 Task: Send an email with the signature Krystal Hall with the subject Introduction to a new team member and the message I would like to request a meeting to discuss the upcoming sales strategy. from softage.6@softage.net to softage.8@softage.net and move the email from Sent Items to the folder Warehousing
Action: Mouse moved to (90, 96)
Screenshot: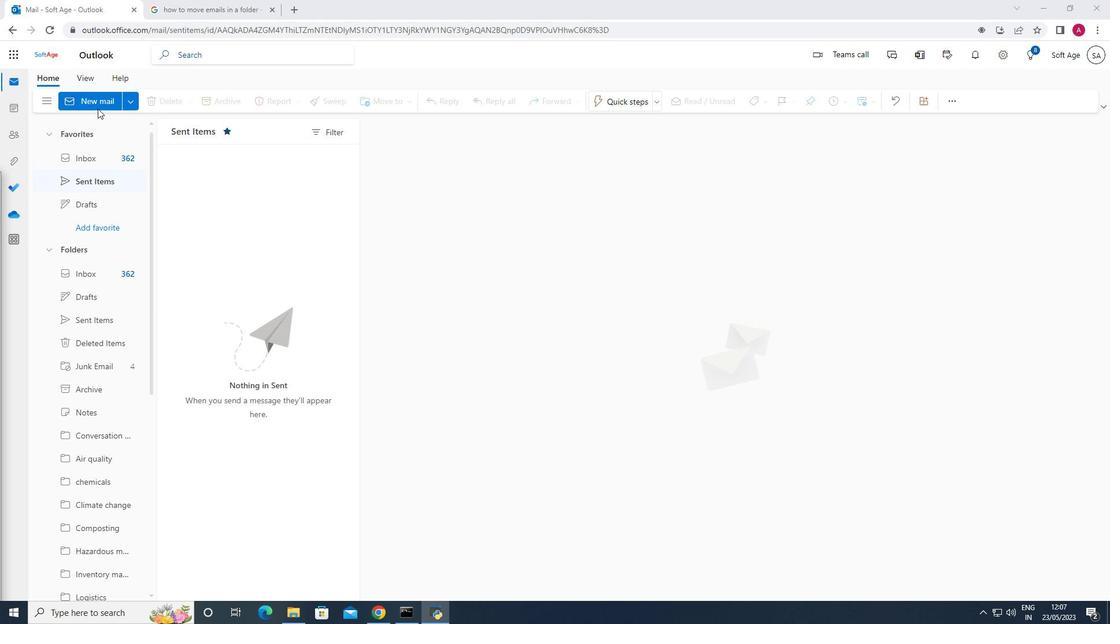 
Action: Mouse pressed left at (90, 96)
Screenshot: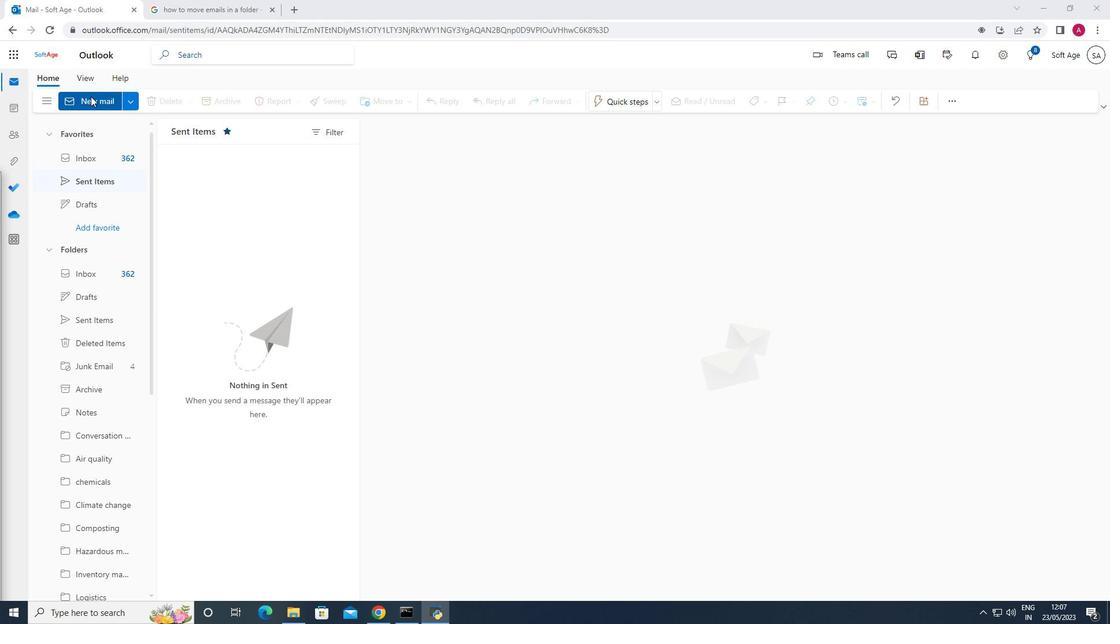 
Action: Mouse moved to (791, 98)
Screenshot: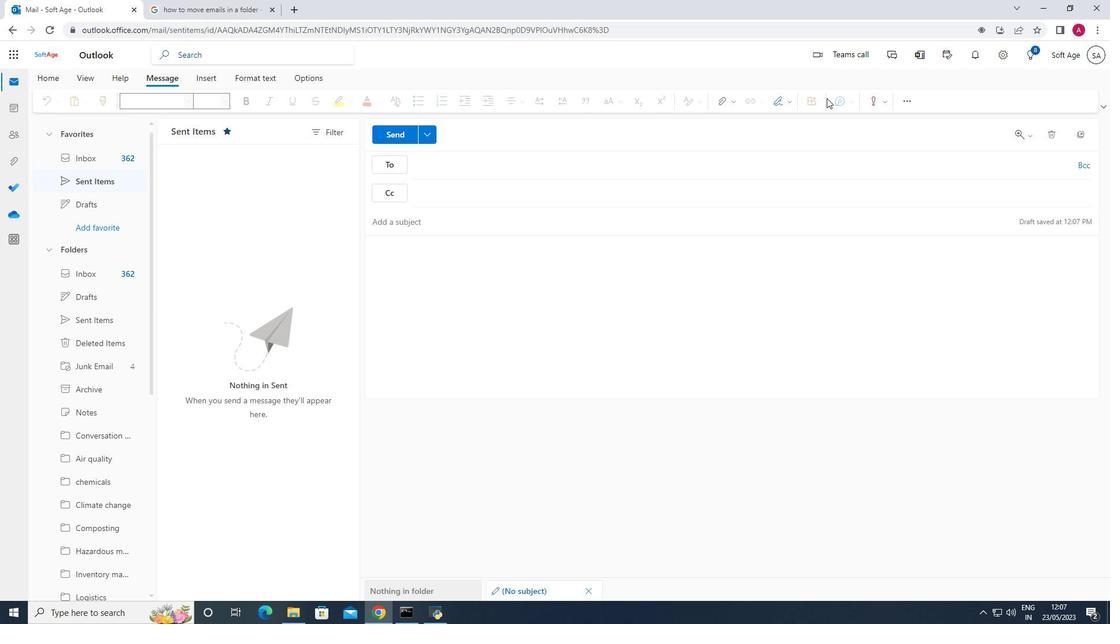 
Action: Mouse pressed left at (791, 98)
Screenshot: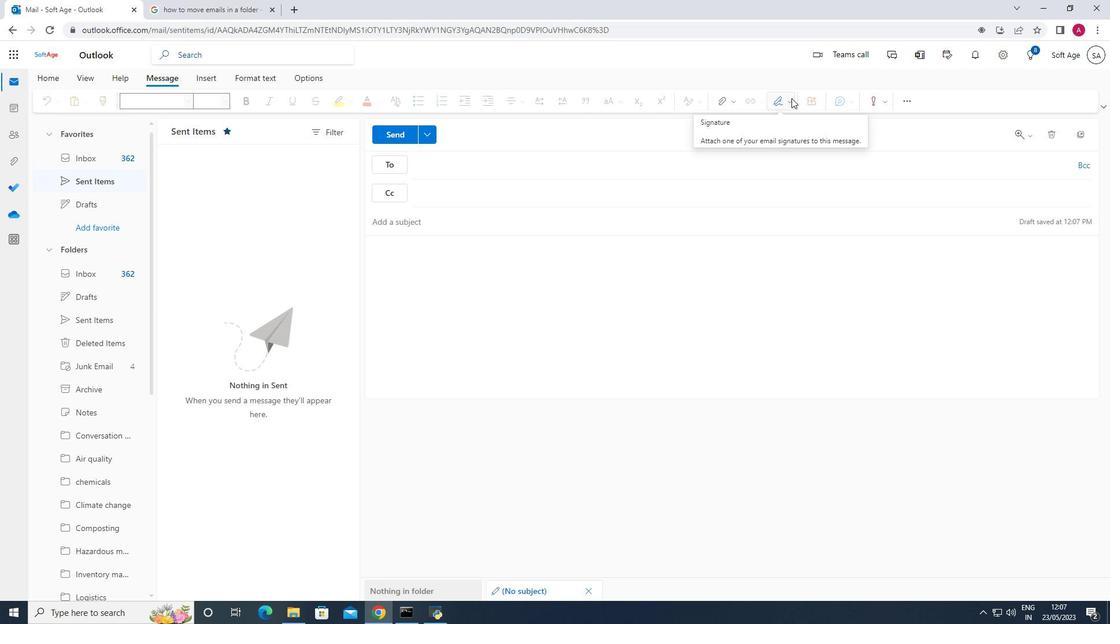 
Action: Mouse moved to (744, 149)
Screenshot: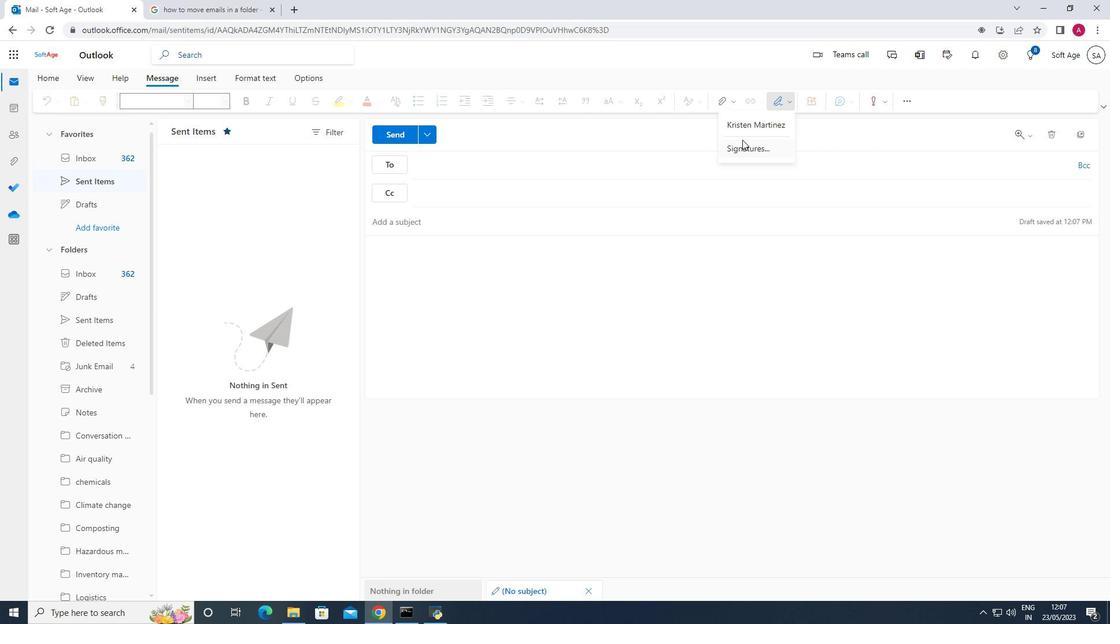 
Action: Mouse pressed left at (744, 149)
Screenshot: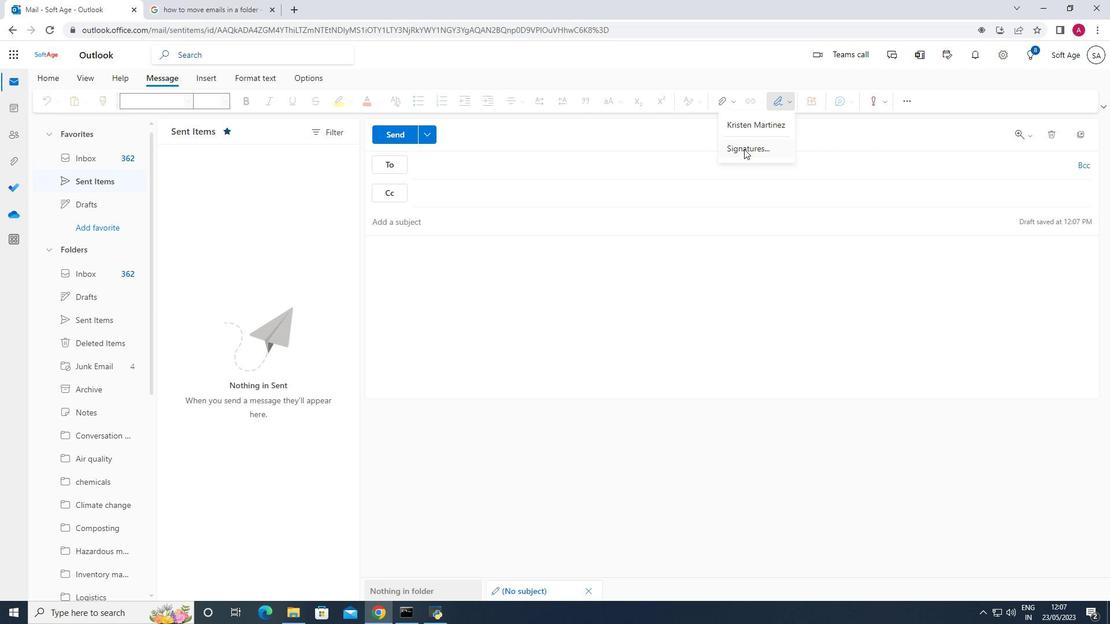 
Action: Mouse moved to (781, 197)
Screenshot: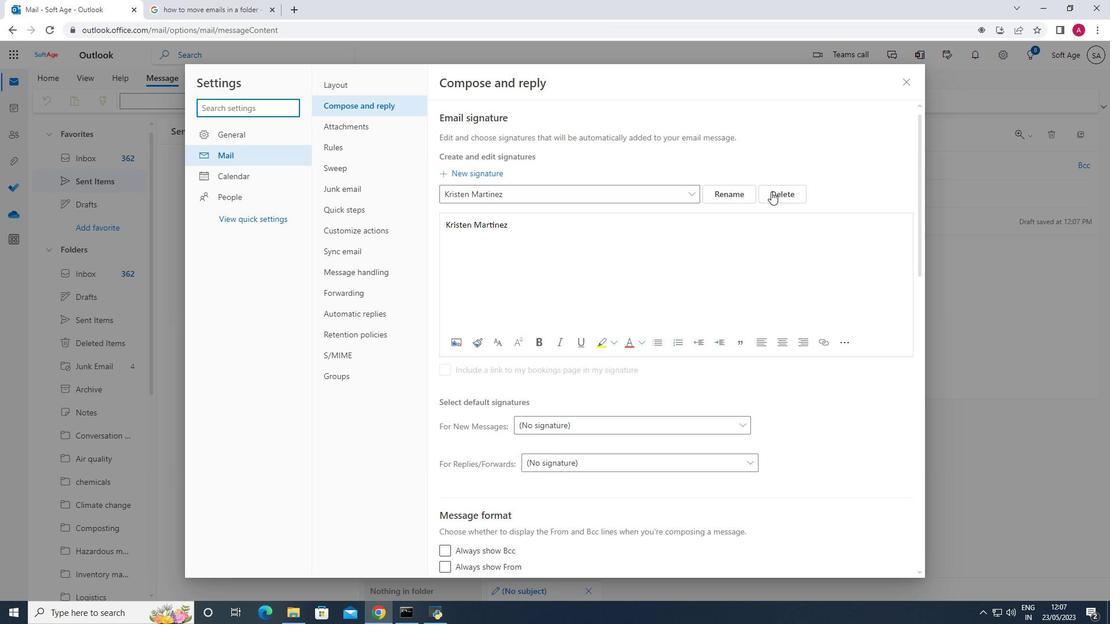 
Action: Mouse pressed left at (781, 197)
Screenshot: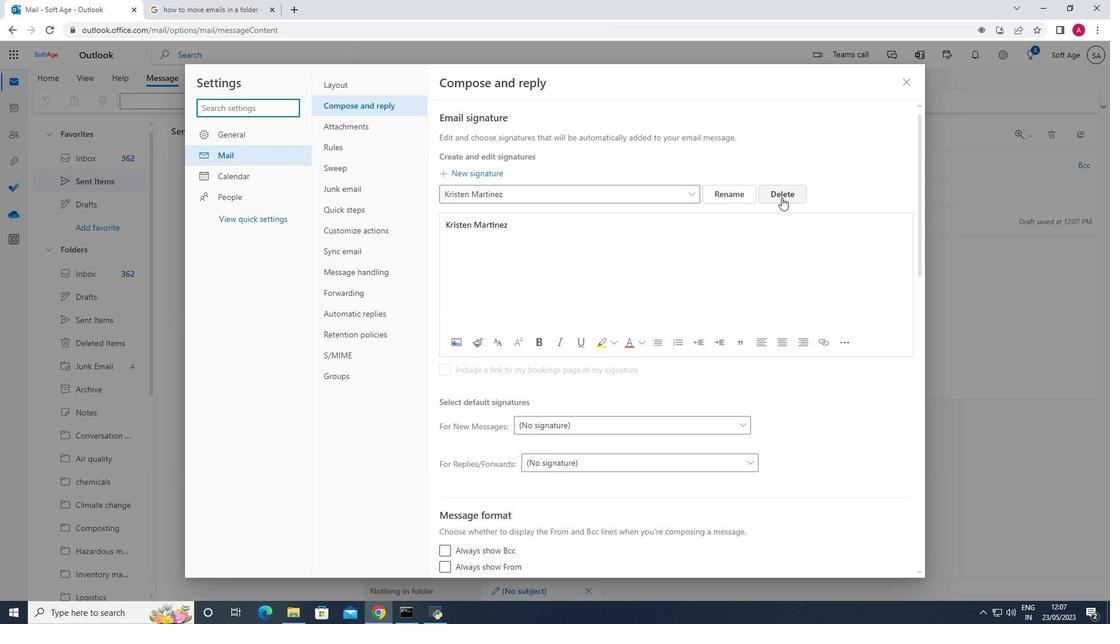 
Action: Mouse moved to (492, 200)
Screenshot: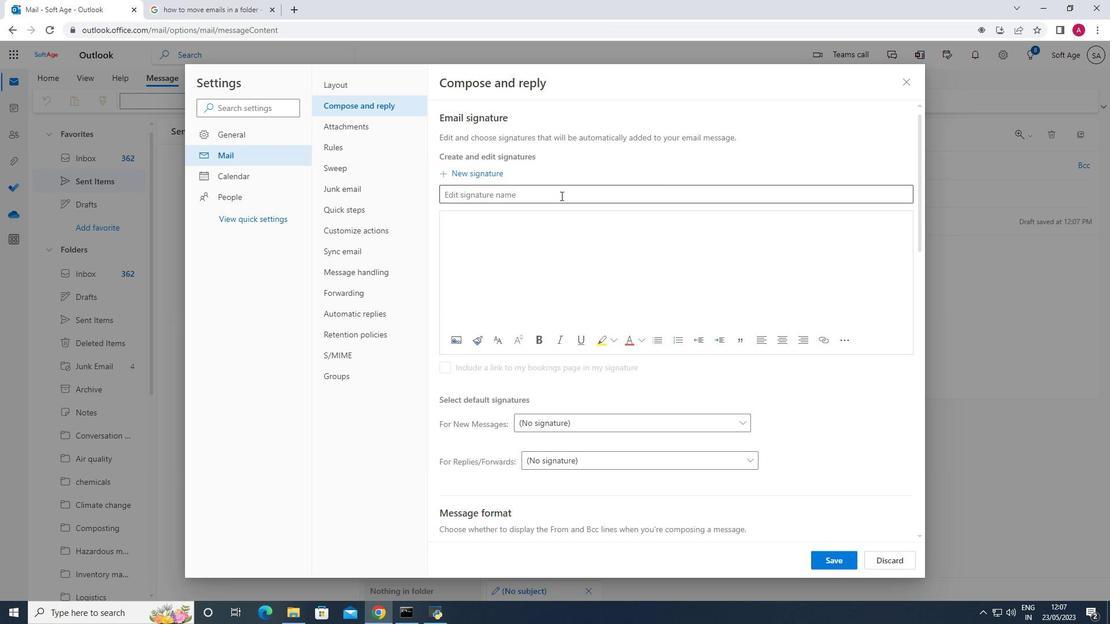 
Action: Mouse pressed left at (492, 200)
Screenshot: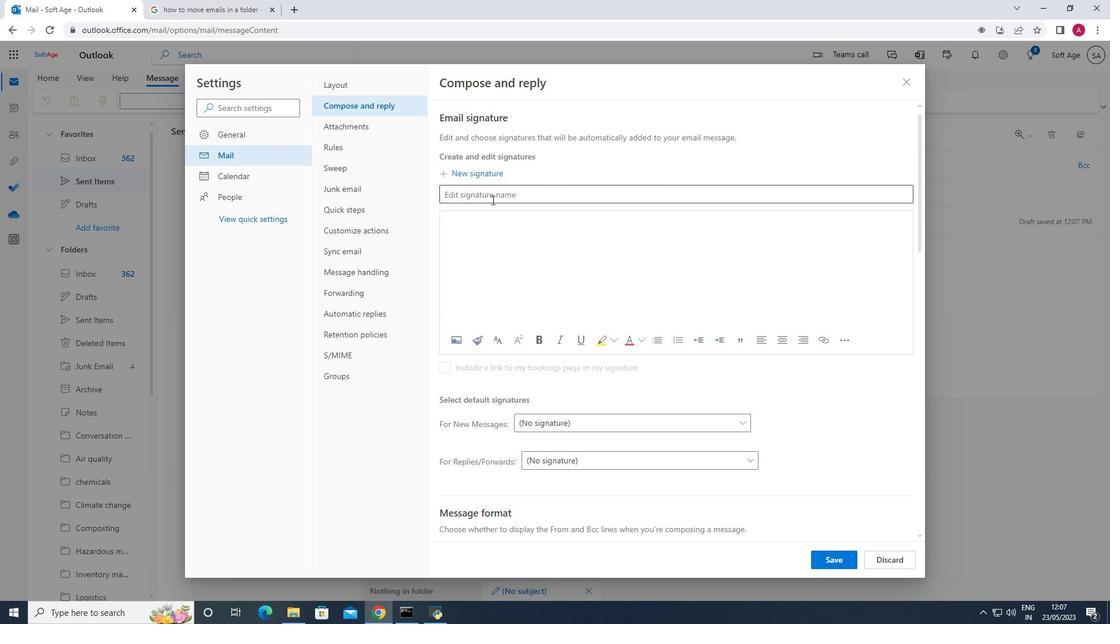 
Action: Key pressed <Key.shift_r>Krystal<Key.space><Key.shift_r><Key.shift_r><Key.shift_r><Key.shift_r><Key.shift_r><Key.shift_r><Key.shift_r>Hall
Screenshot: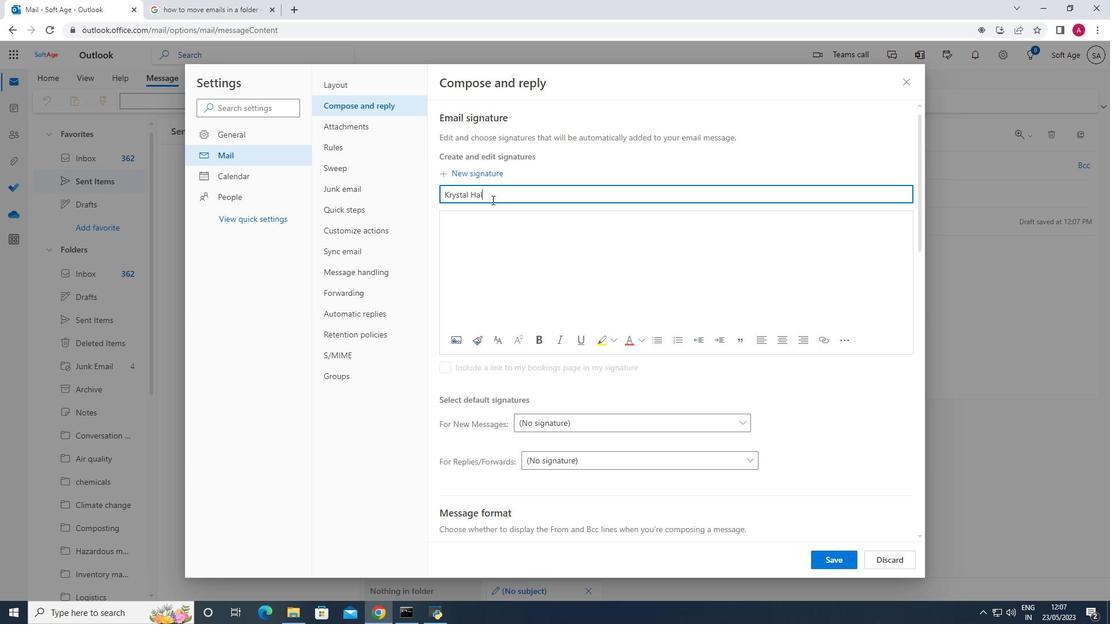 
Action: Mouse moved to (473, 218)
Screenshot: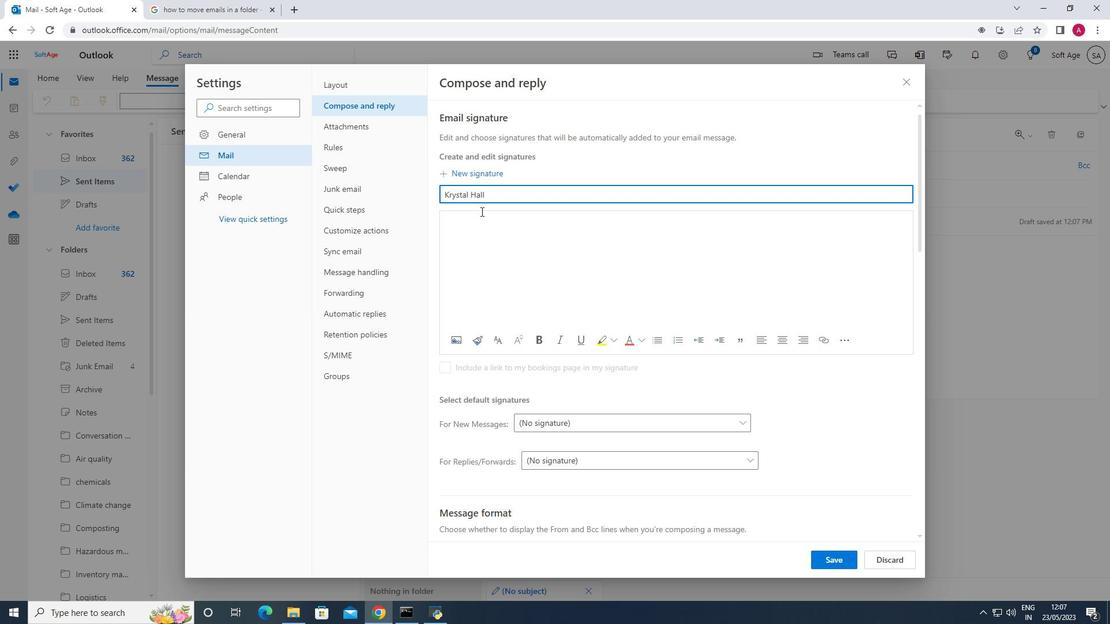 
Action: Mouse pressed left at (473, 218)
Screenshot: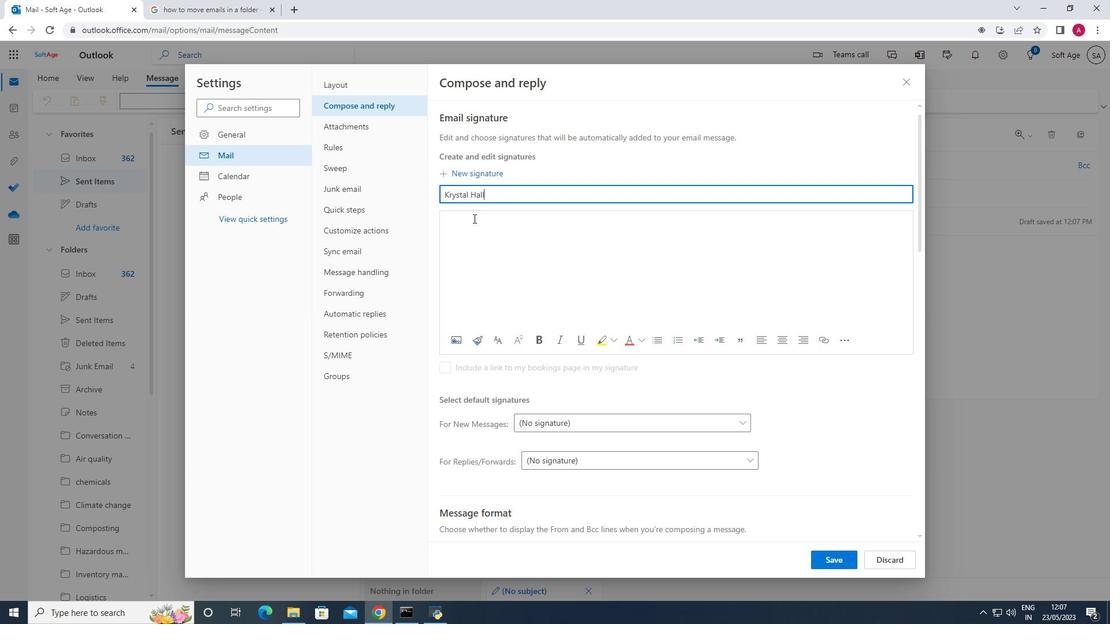 
Action: Key pressed <Key.shift_r>Krystal<Key.space><Key.shift_r><Key.shift_r><Key.shift_r><Key.shift_r>Hall
Screenshot: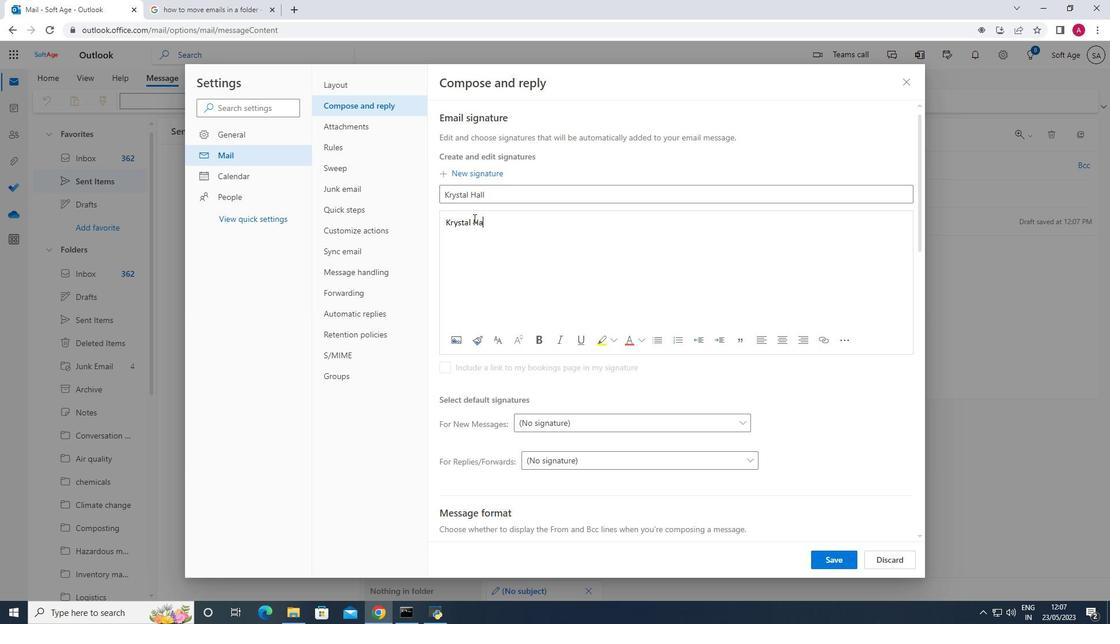
Action: Mouse moved to (830, 557)
Screenshot: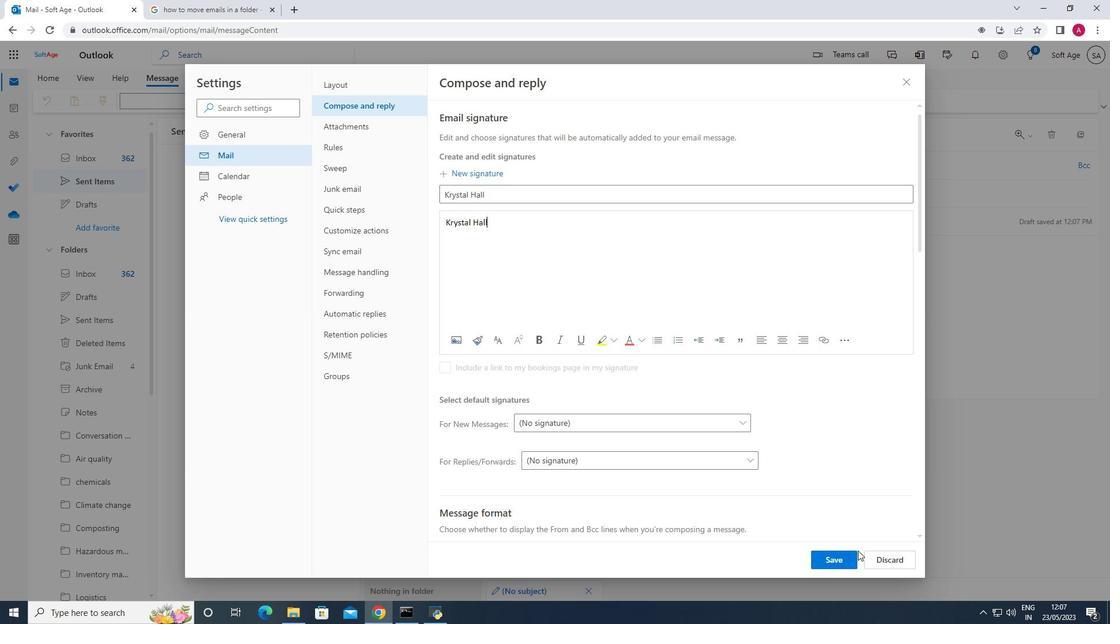 
Action: Mouse pressed left at (830, 557)
Screenshot: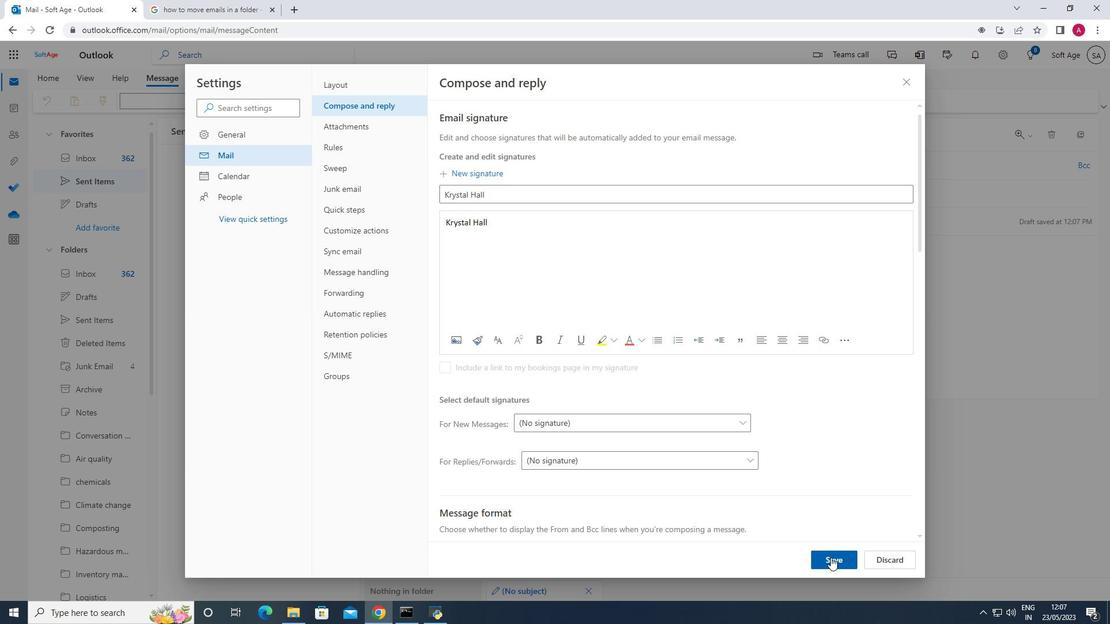 
Action: Mouse moved to (910, 74)
Screenshot: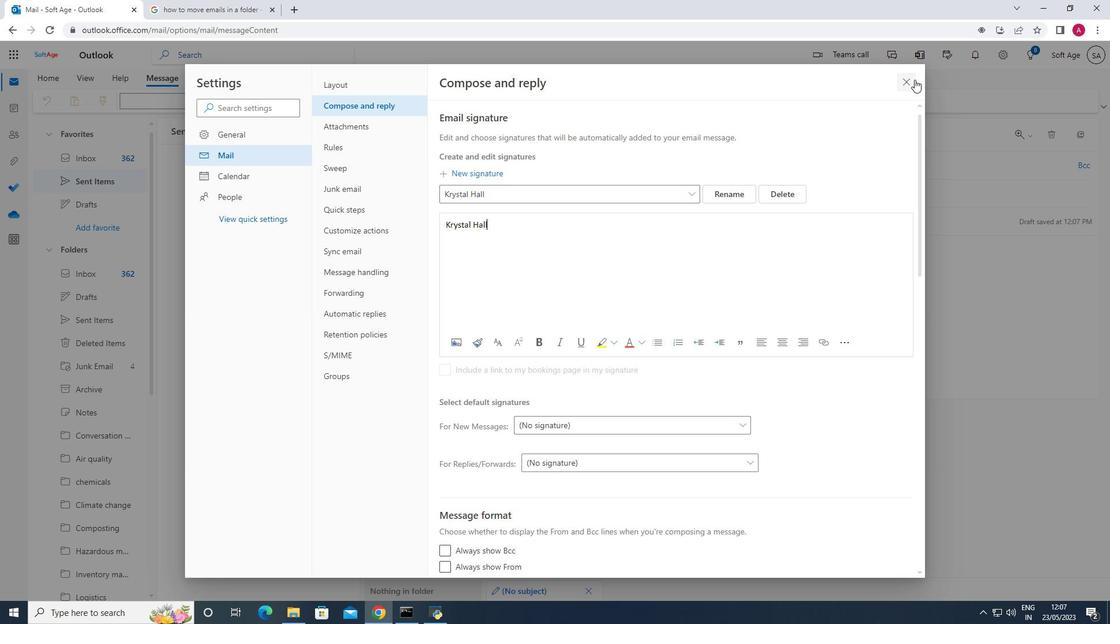
Action: Mouse pressed left at (910, 74)
Screenshot: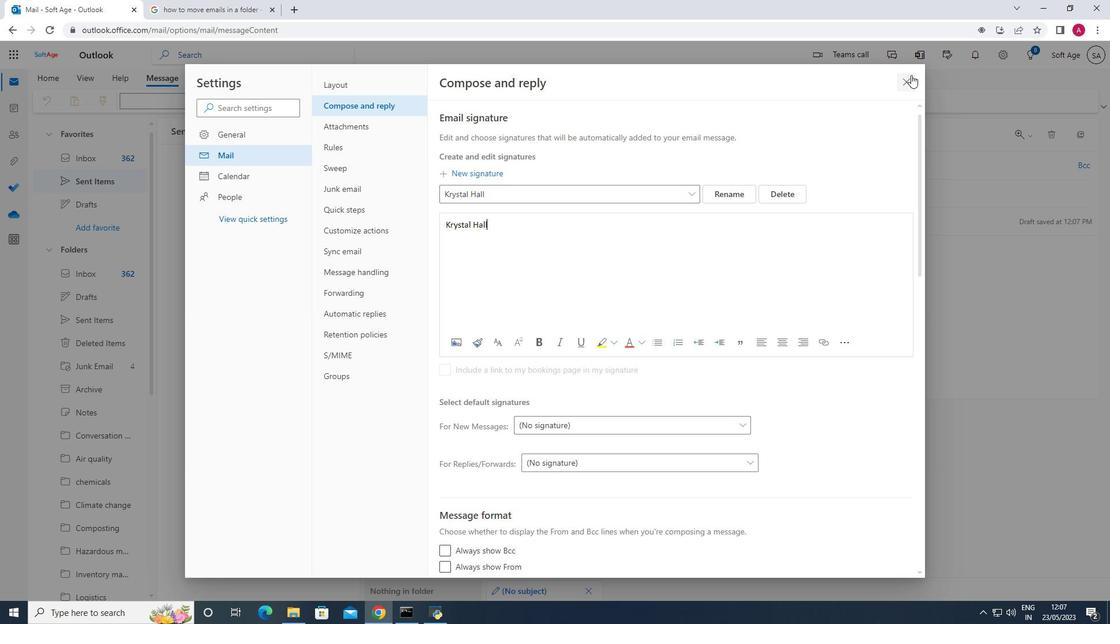 
Action: Mouse moved to (792, 101)
Screenshot: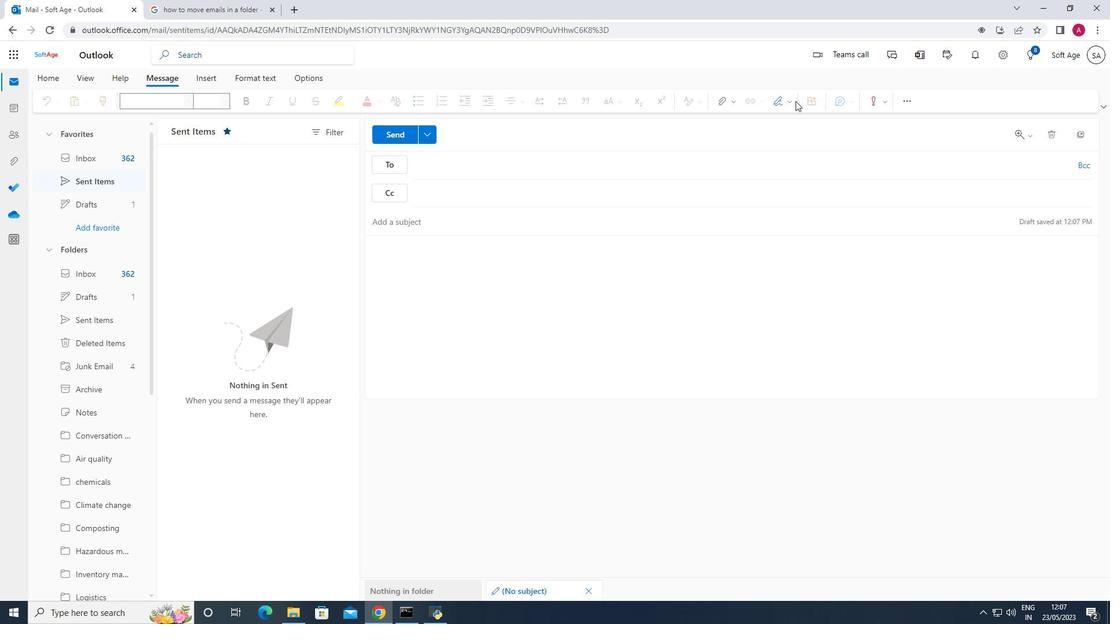 
Action: Mouse pressed left at (792, 101)
Screenshot: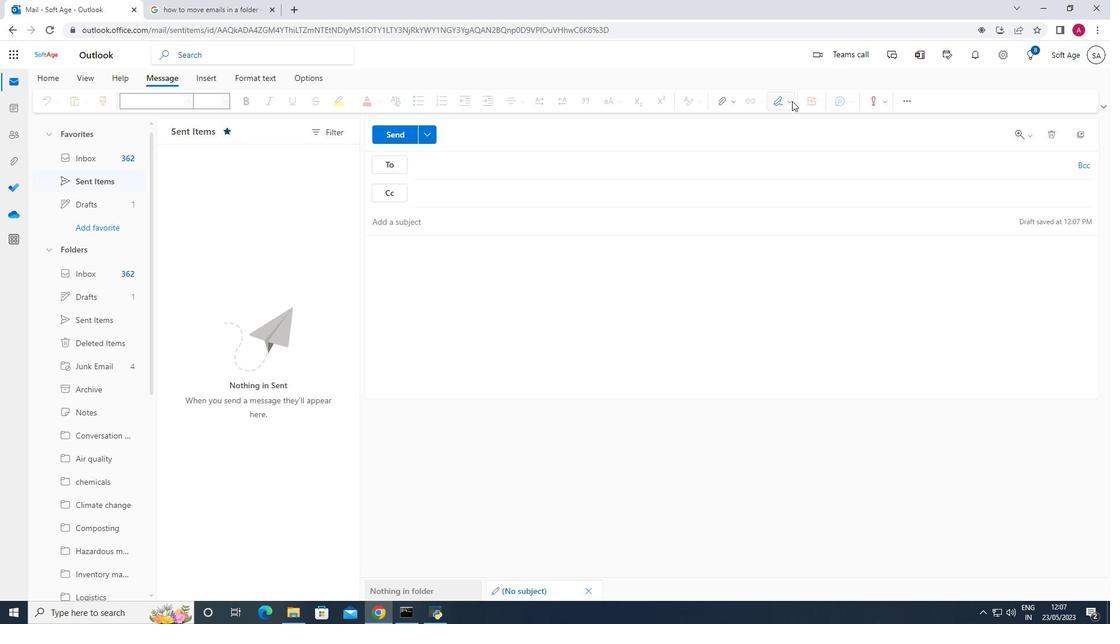 
Action: Mouse moved to (774, 122)
Screenshot: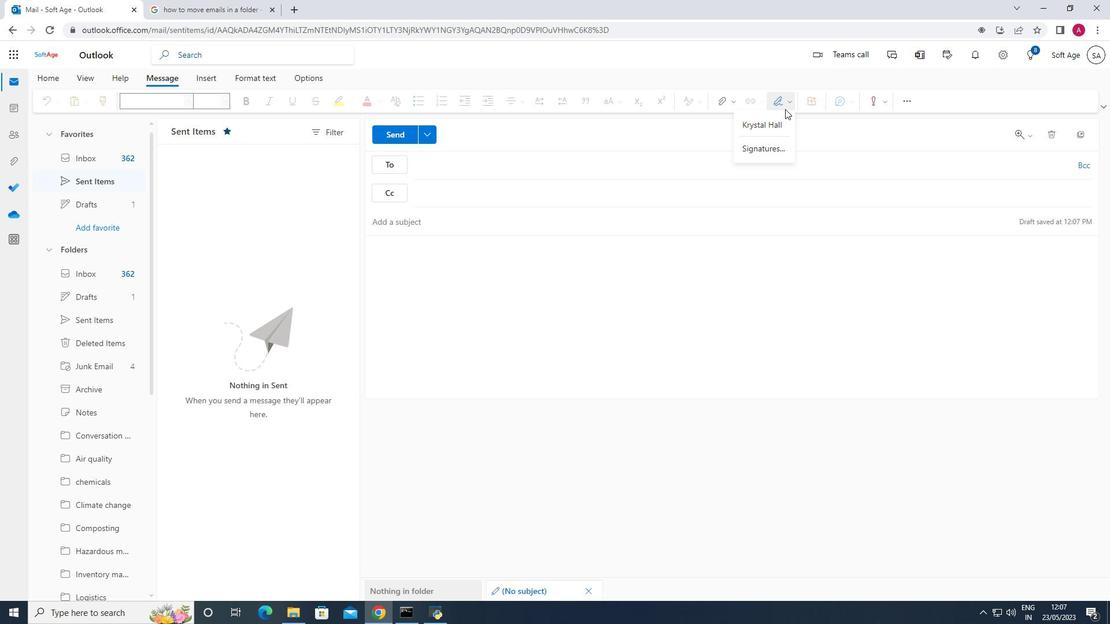 
Action: Mouse pressed left at (774, 122)
Screenshot: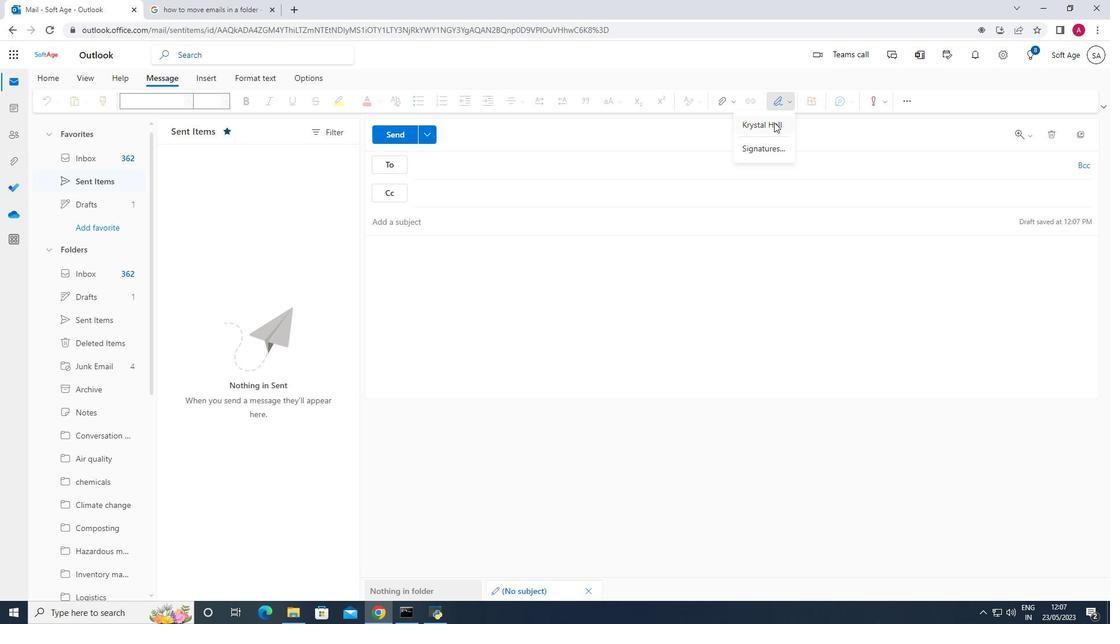 
Action: Mouse moved to (429, 226)
Screenshot: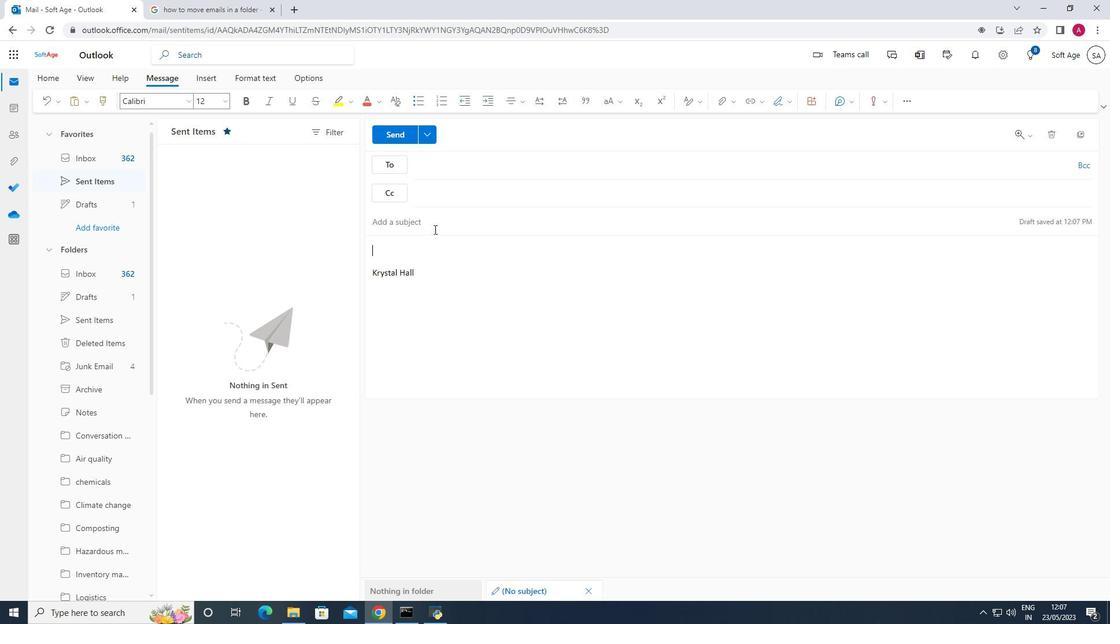 
Action: Mouse pressed left at (429, 226)
Screenshot: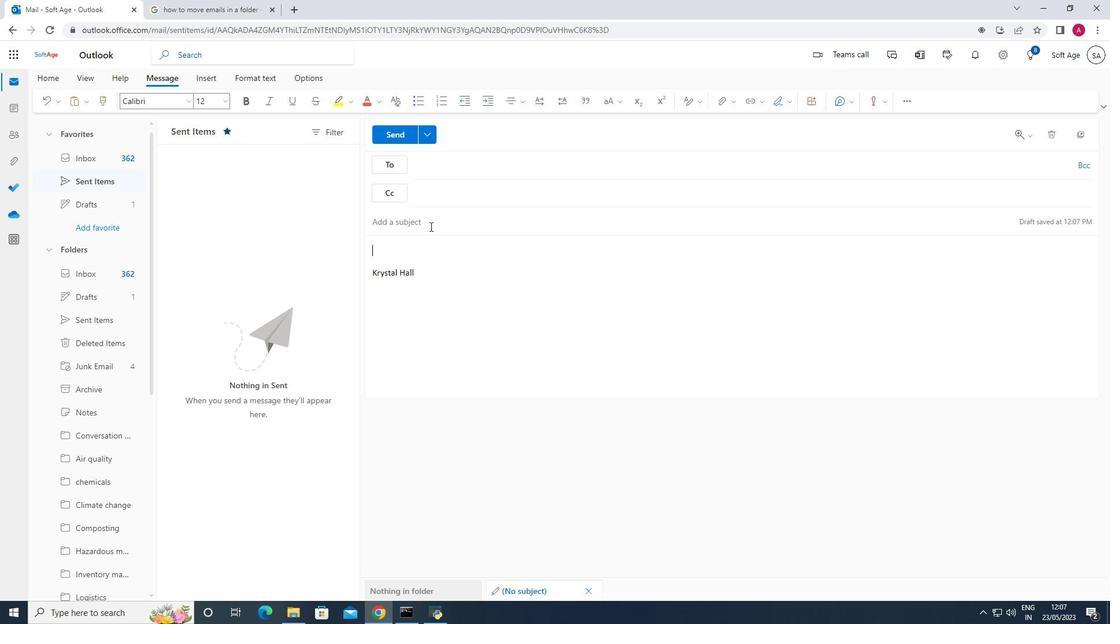 
Action: Key pressed <Key.shift_r>Introduction<Key.space>to<Key.space>new<Key.space>team<Key.space>member
Screenshot: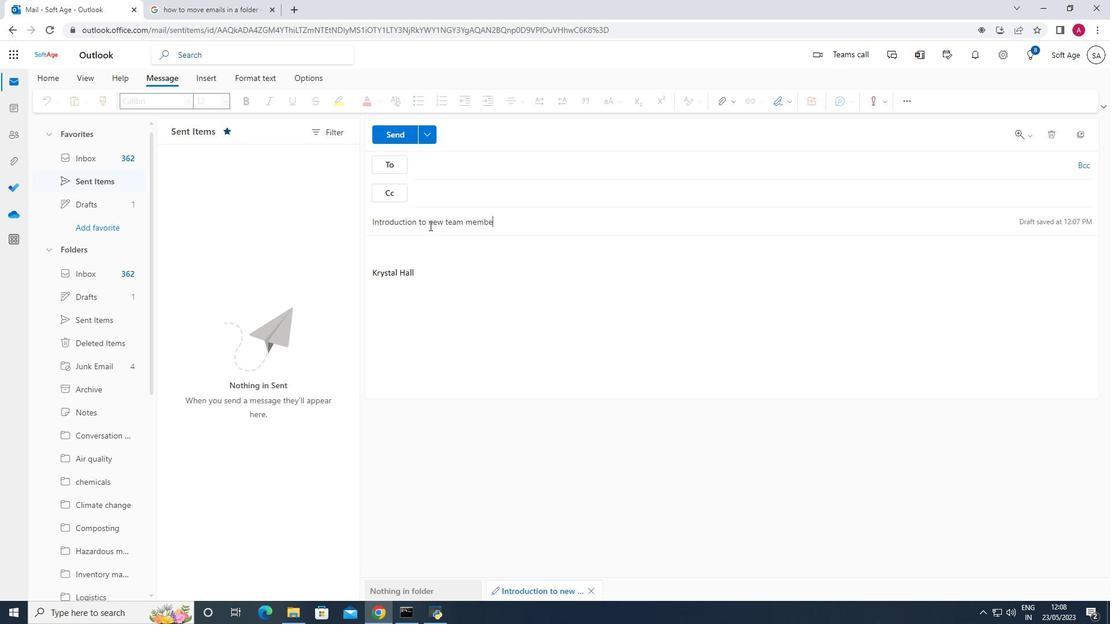 
Action: Mouse moved to (394, 237)
Screenshot: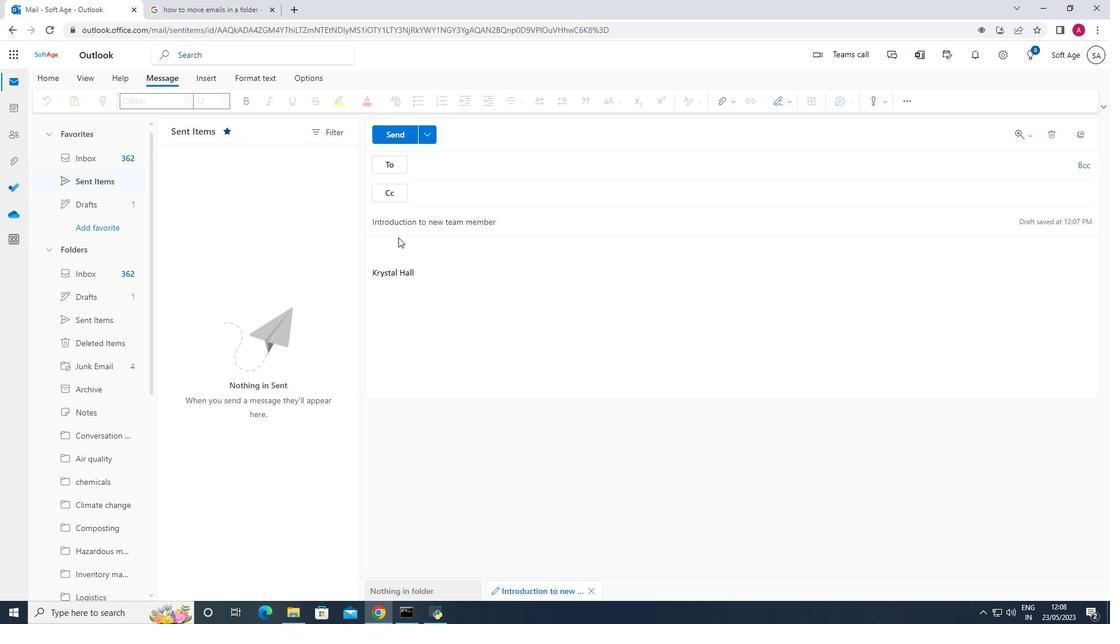 
Action: Mouse pressed left at (394, 237)
Screenshot: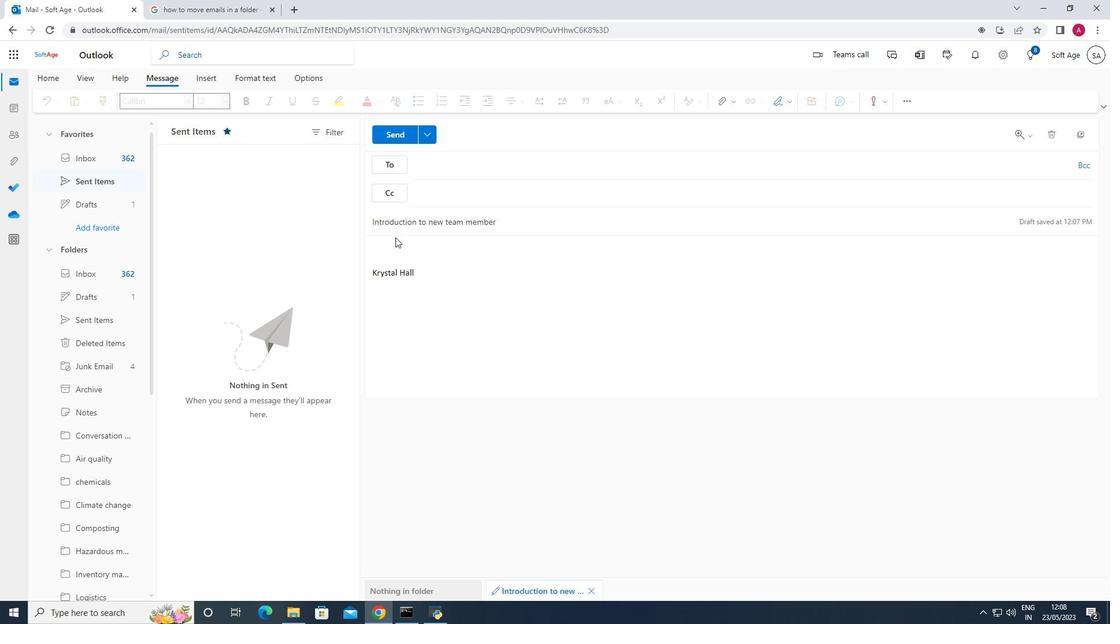 
Action: Mouse moved to (375, 241)
Screenshot: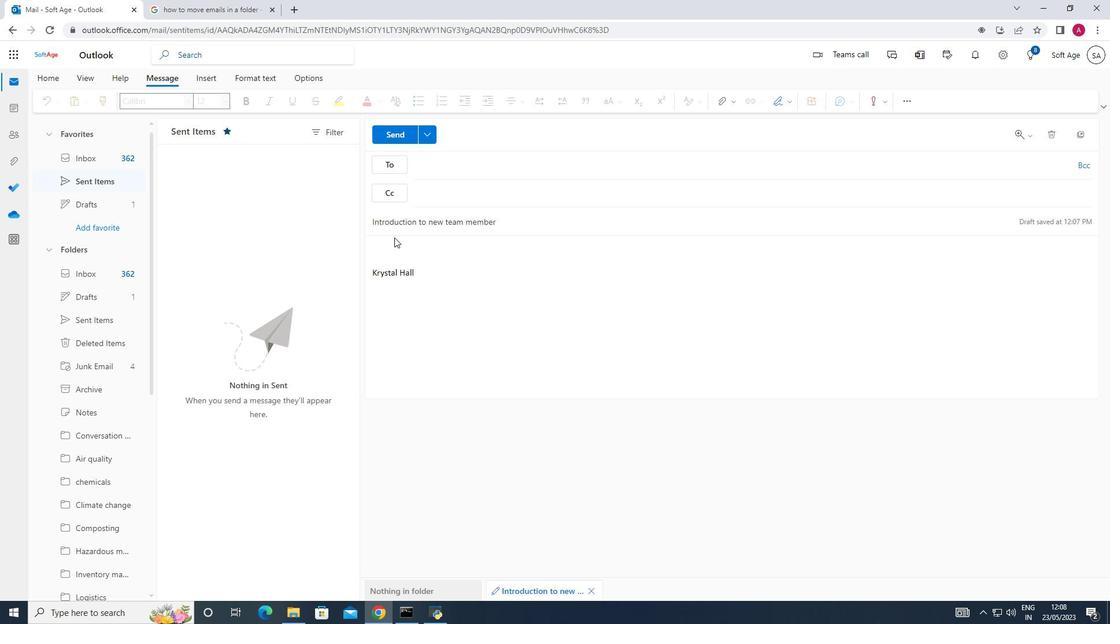 
Action: Mouse pressed left at (375, 241)
Screenshot: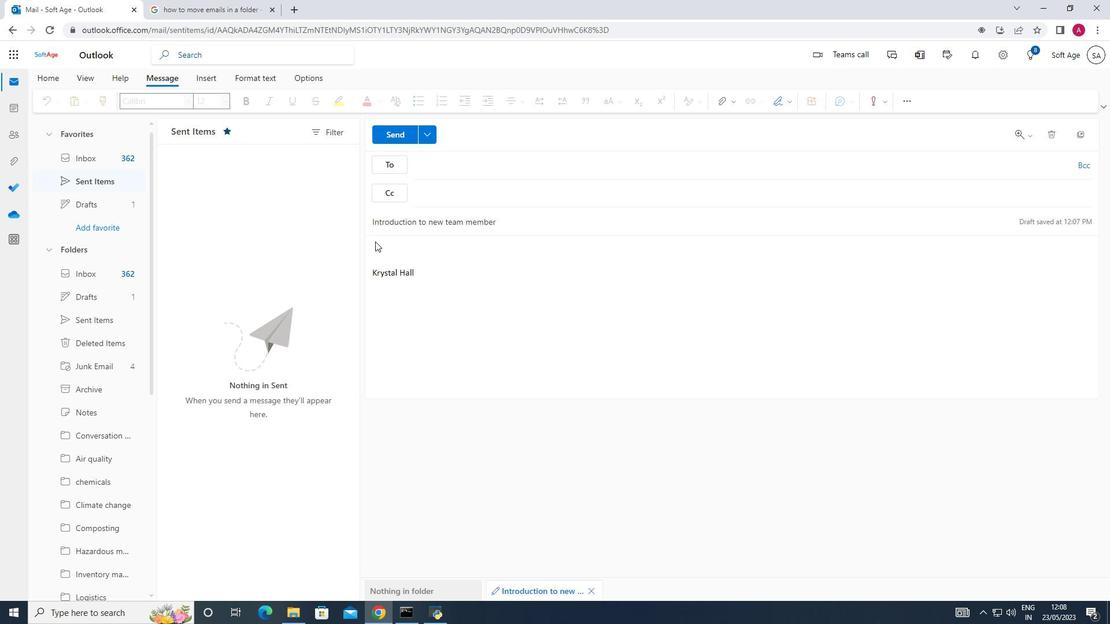 
Action: Mouse moved to (381, 242)
Screenshot: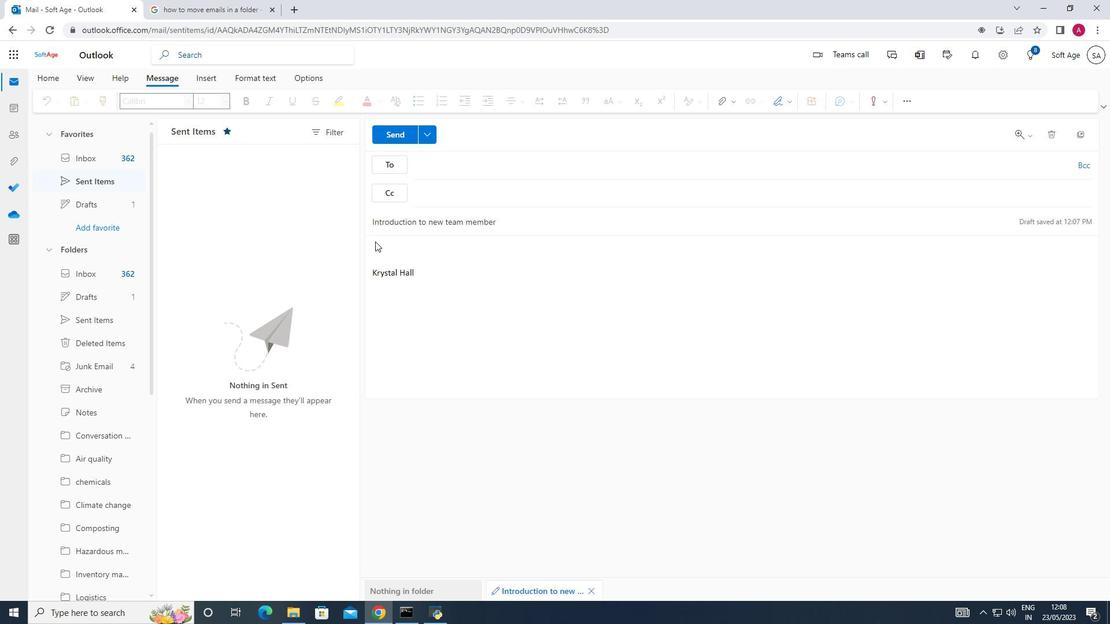 
Action: Mouse pressed left at (381, 242)
Screenshot: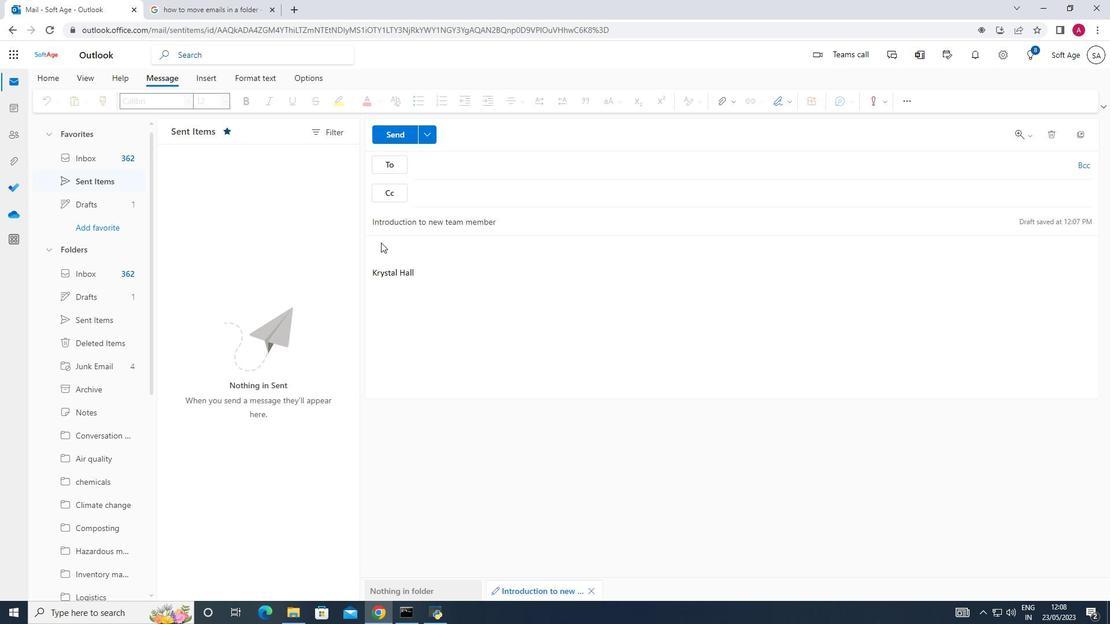 
Action: Mouse moved to (381, 243)
Screenshot: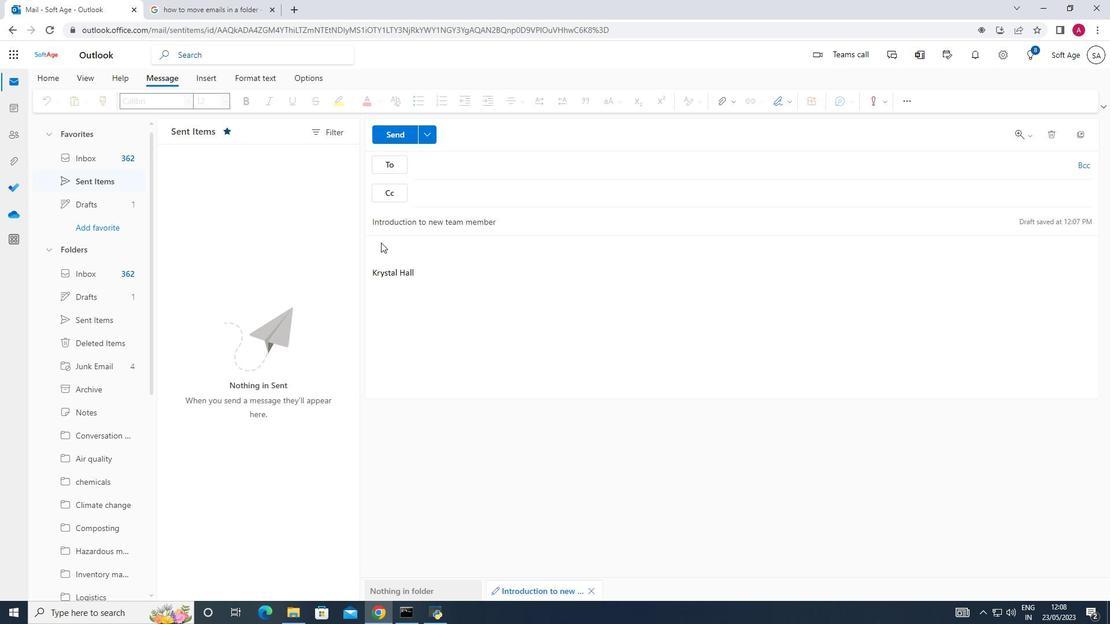 
Action: Mouse pressed left at (381, 243)
Screenshot: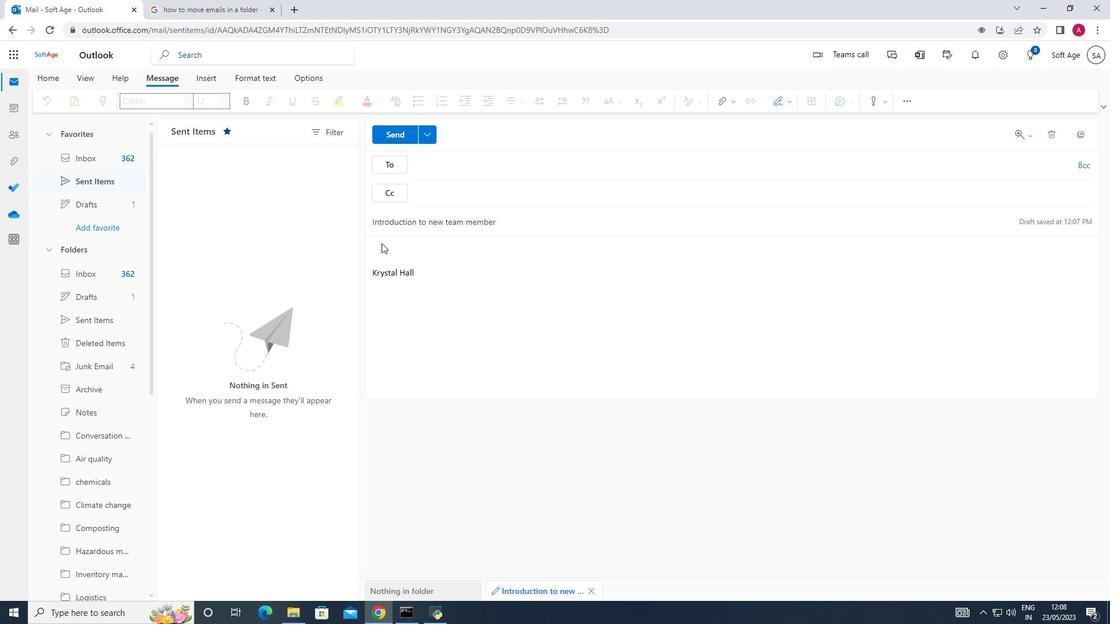 
Action: Mouse moved to (393, 246)
Screenshot: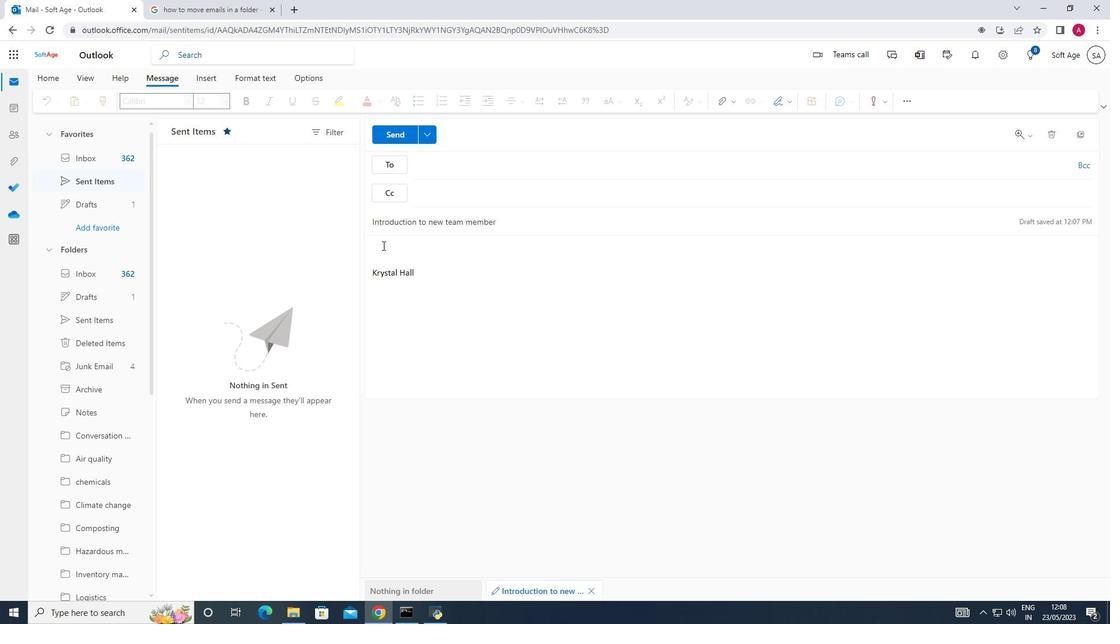 
Action: Mouse pressed left at (393, 246)
Screenshot: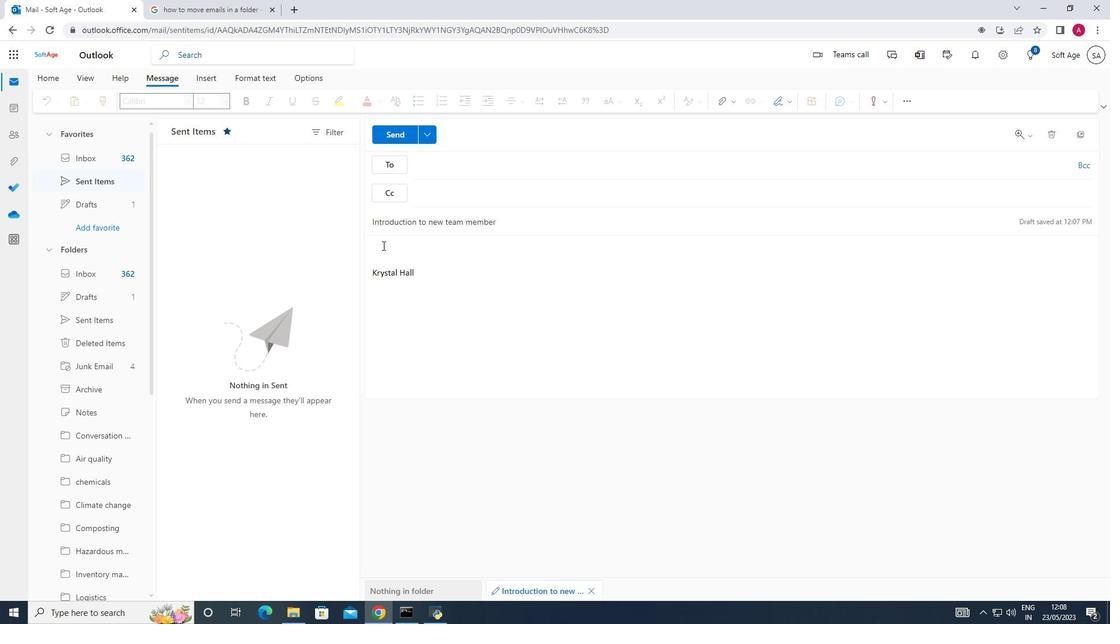 
Action: Key pressed <Key.shift>I<Key.space>would<Key.space>like<Key.space>to<Key.space>request<Key.space>a<Key.space>meeting<Key.space>to<Key.space>discuss<Key.space>the<Key.space>upcoming<Key.space>sales<Key.space>strategy.
Screenshot: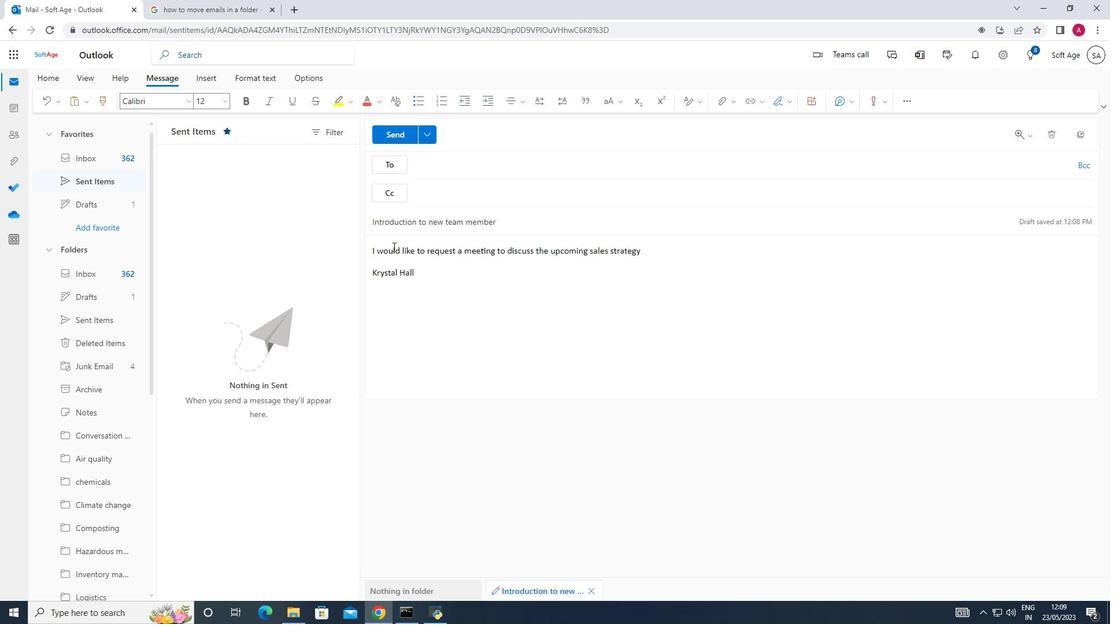 
Action: Mouse moved to (435, 167)
Screenshot: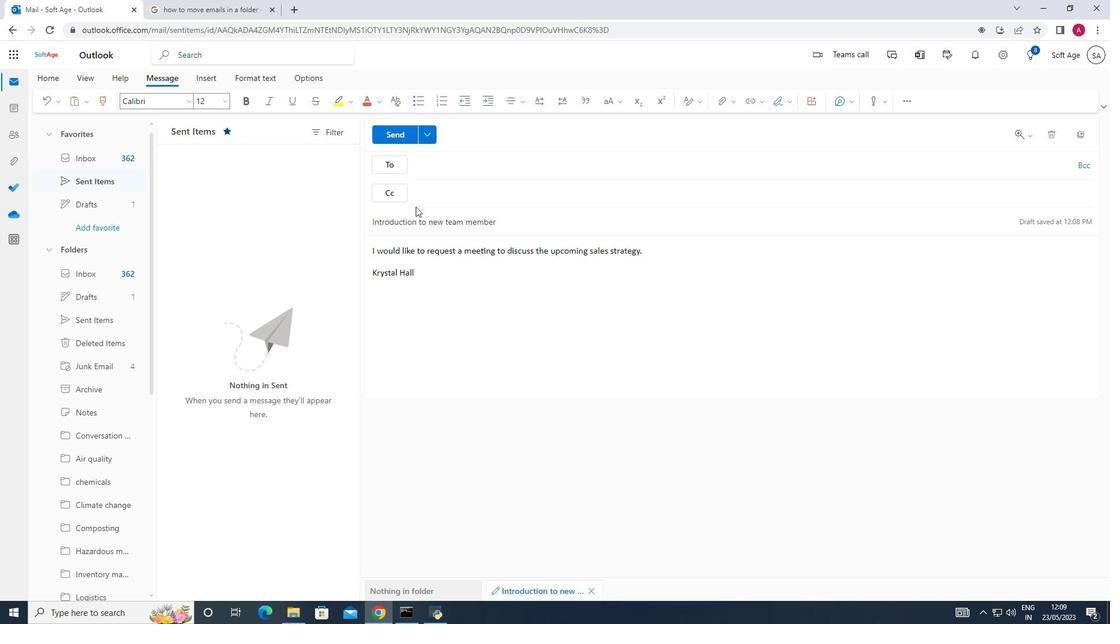 
Action: Mouse pressed left at (435, 167)
Screenshot: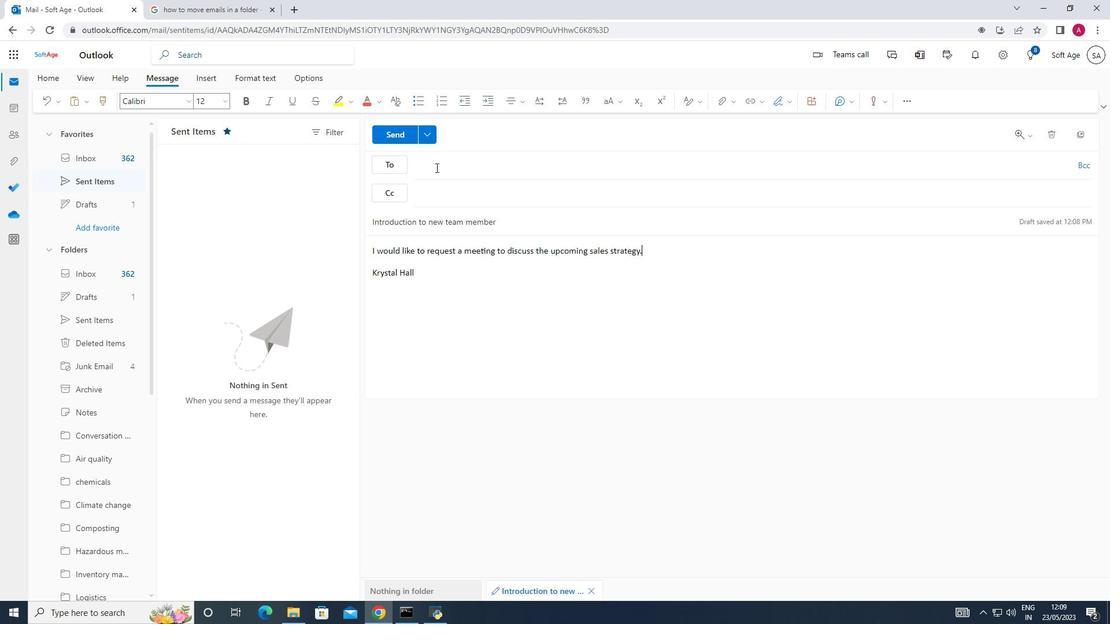 
Action: Key pressed softage.8<Key.shift>@s
Screenshot: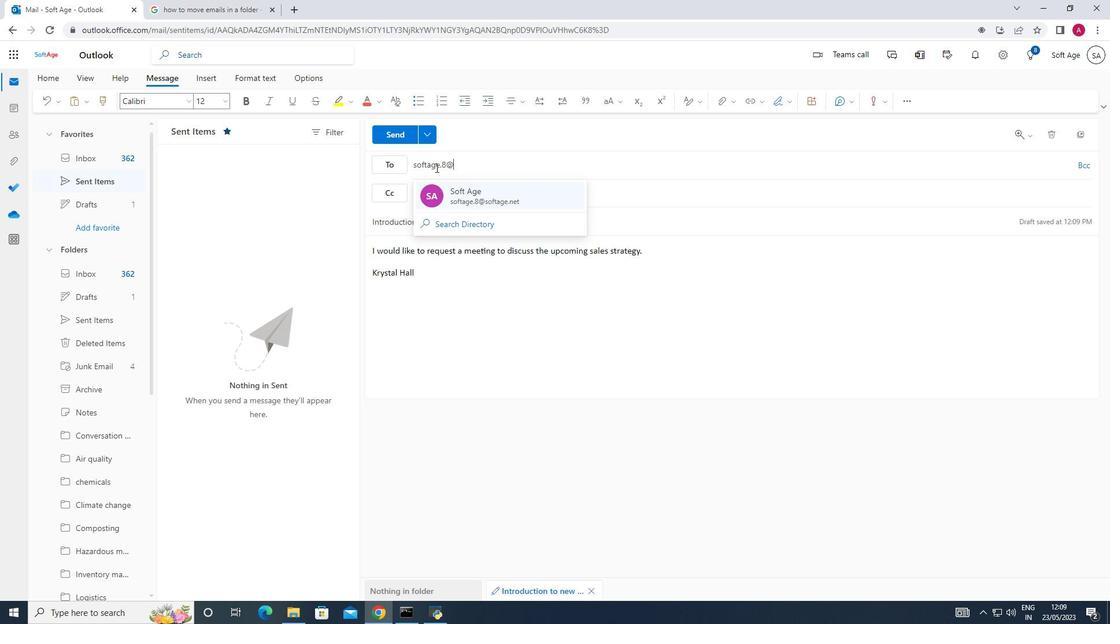
Action: Mouse moved to (481, 189)
Screenshot: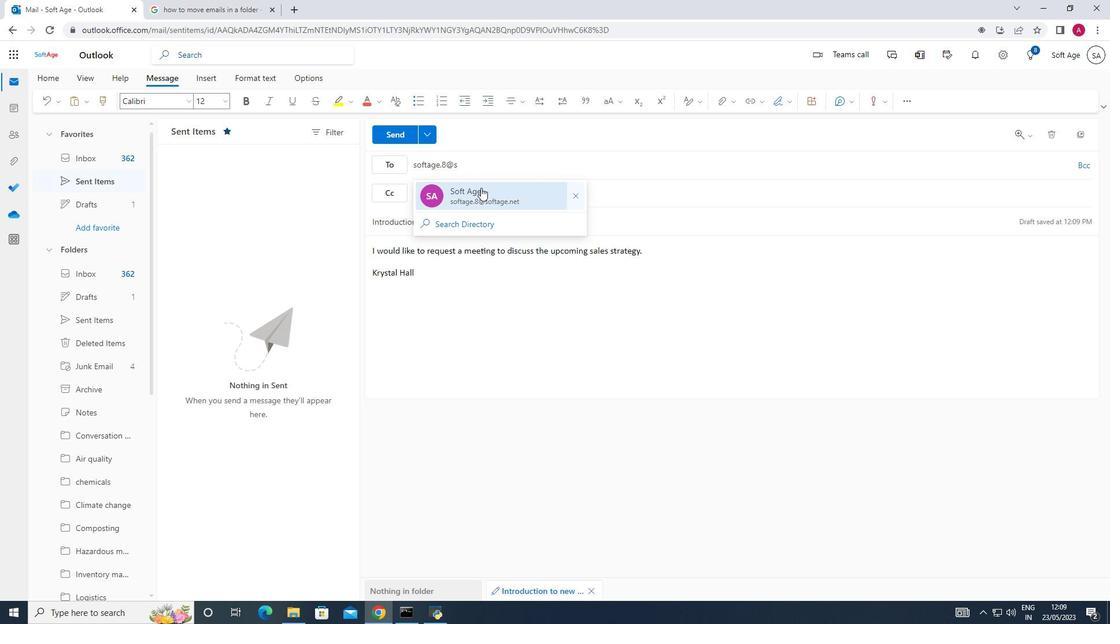 
Action: Mouse pressed left at (481, 189)
Screenshot: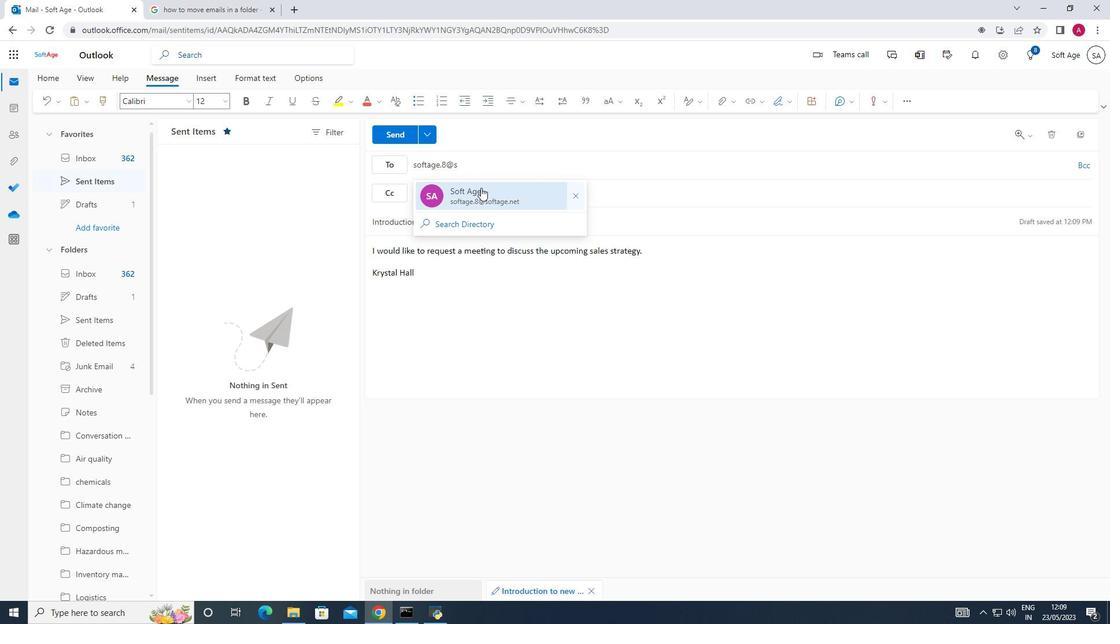 
Action: Mouse moved to (396, 138)
Screenshot: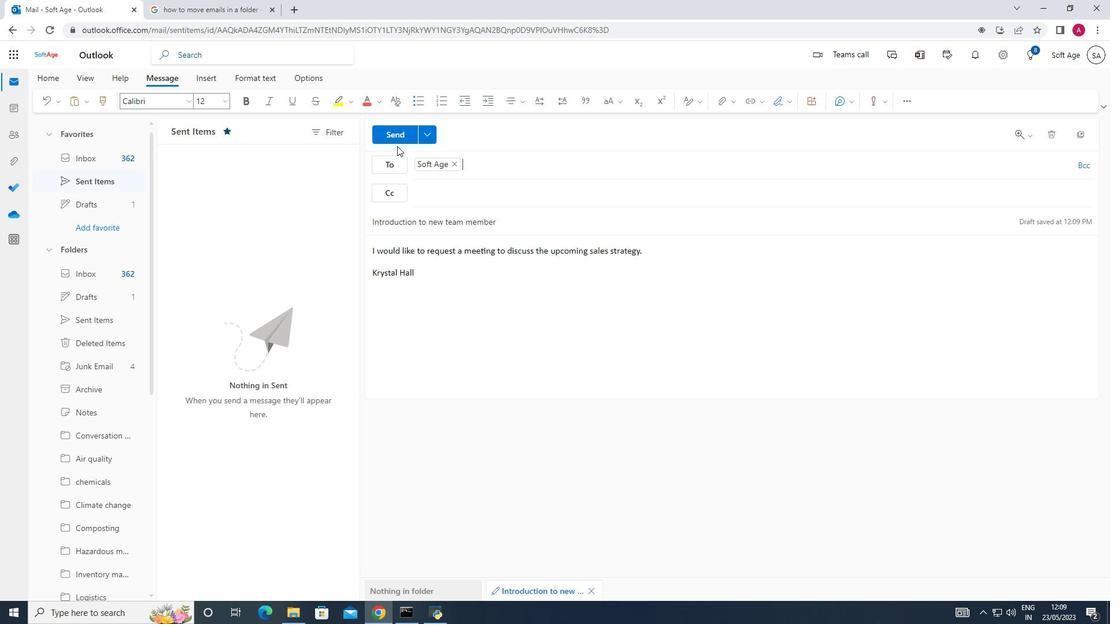 
Action: Mouse pressed left at (396, 138)
Screenshot: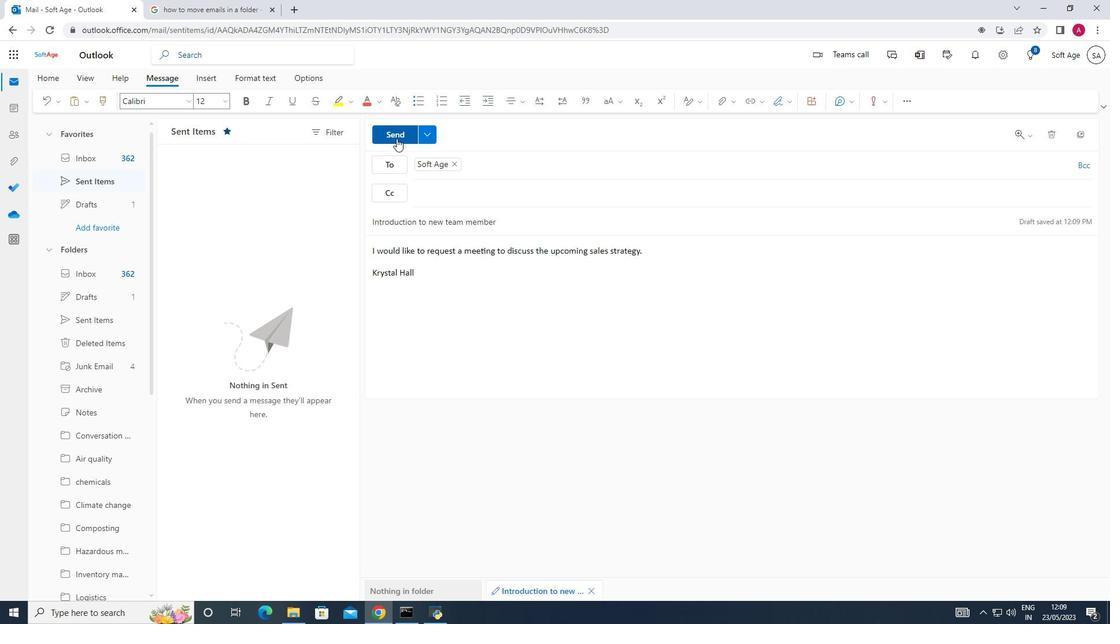 
Action: Mouse moved to (111, 396)
Screenshot: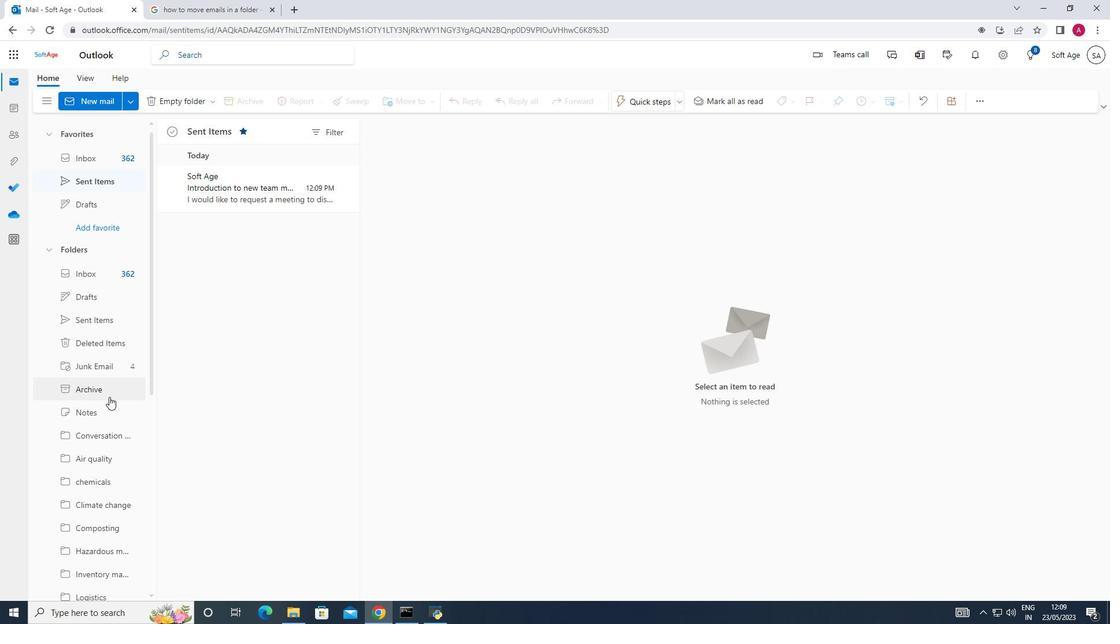 
Action: Mouse scrolled (111, 396) with delta (0, 0)
Screenshot: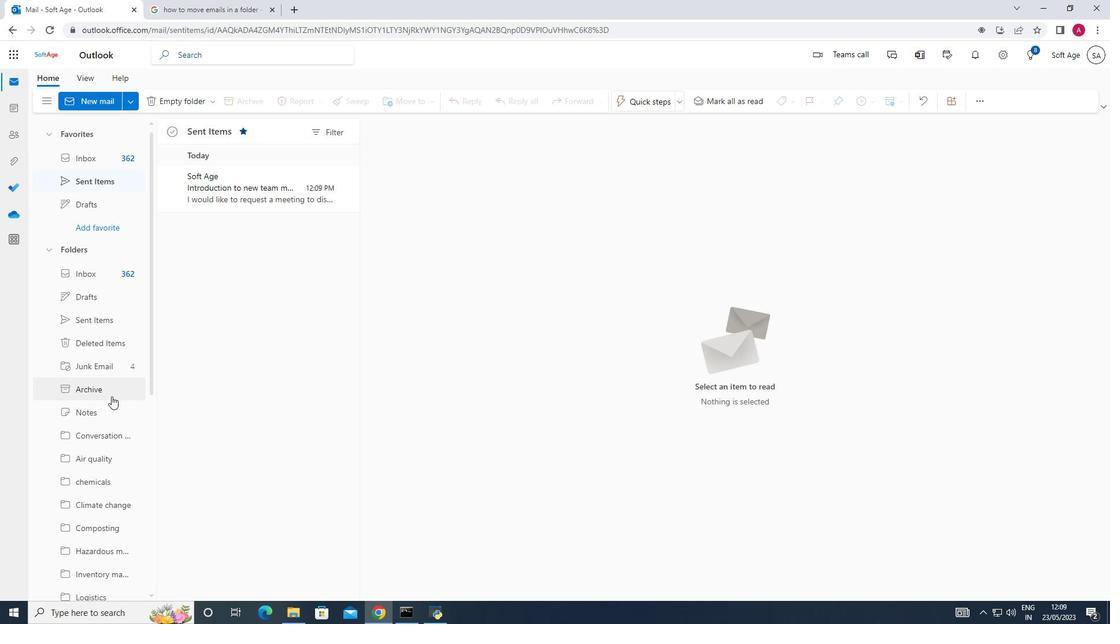 
Action: Mouse scrolled (111, 396) with delta (0, 0)
Screenshot: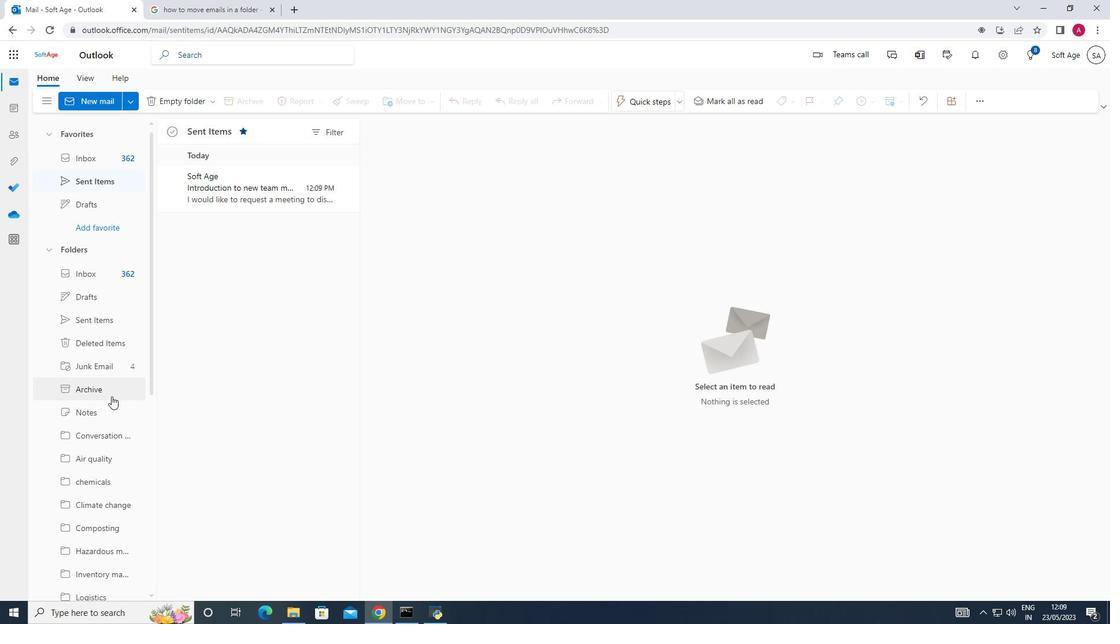 
Action: Mouse scrolled (111, 396) with delta (0, 0)
Screenshot: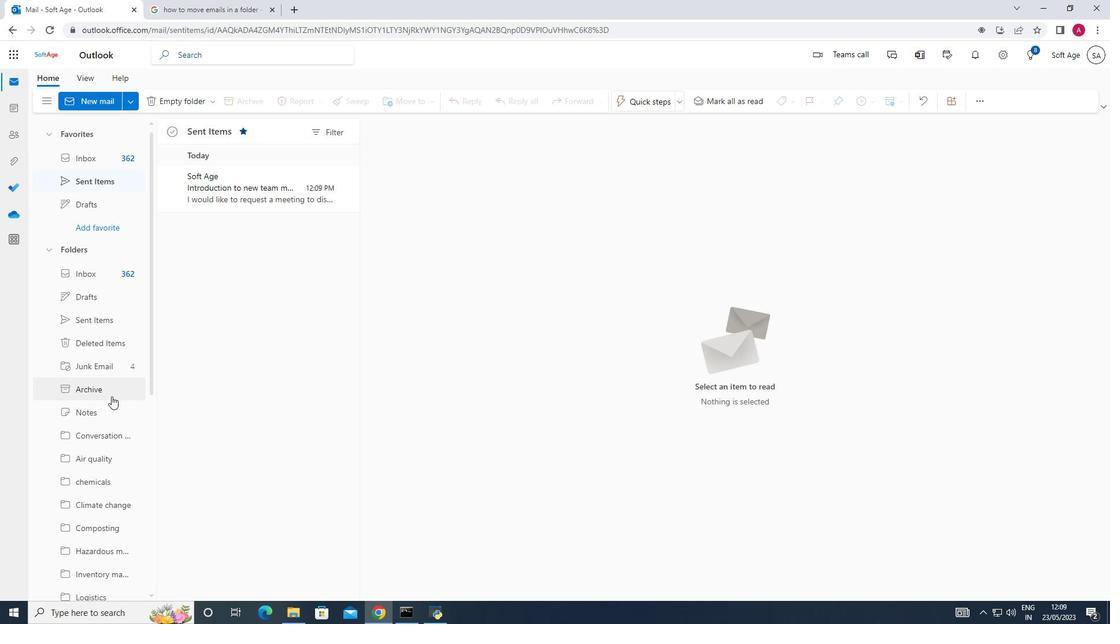
Action: Mouse scrolled (111, 396) with delta (0, 0)
Screenshot: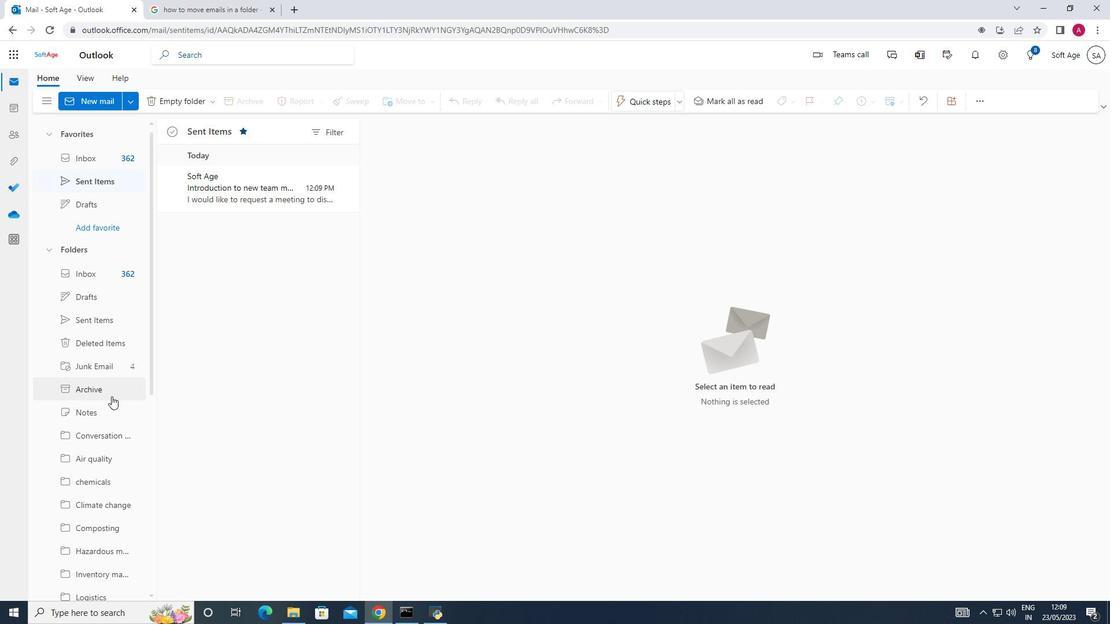 
Action: Mouse moved to (118, 396)
Screenshot: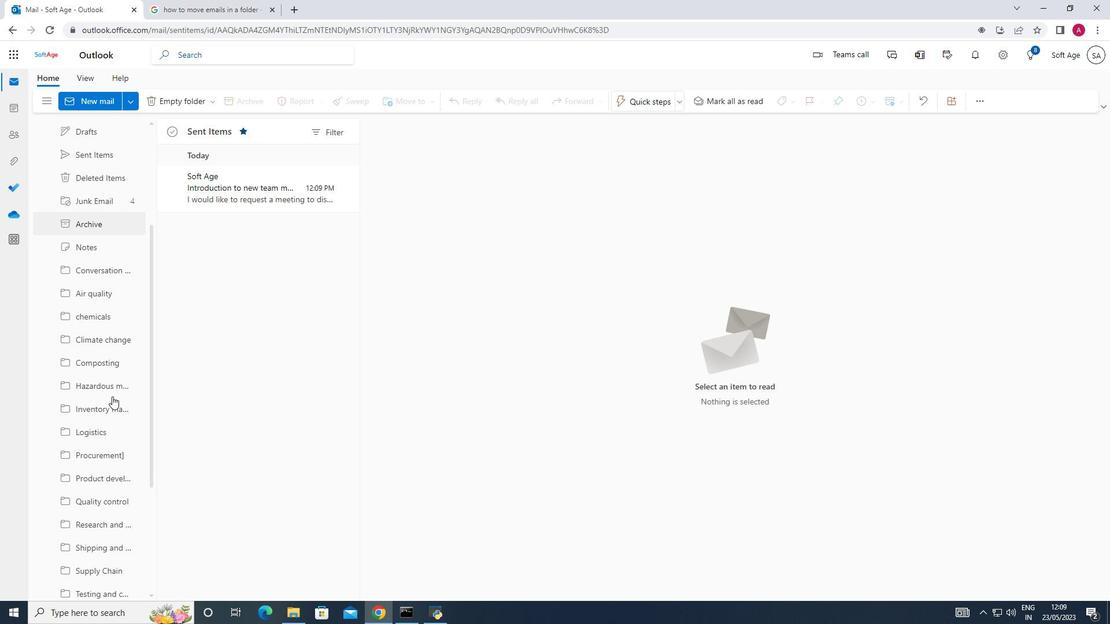 
Action: Mouse scrolled (118, 396) with delta (0, 0)
Screenshot: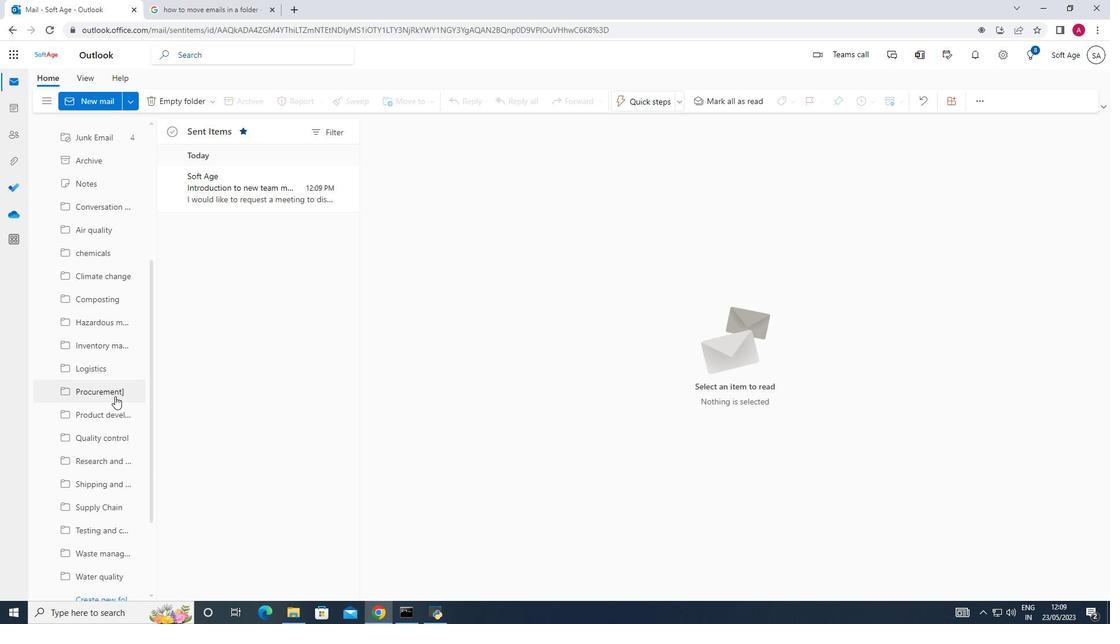 
Action: Mouse scrolled (118, 396) with delta (0, 0)
Screenshot: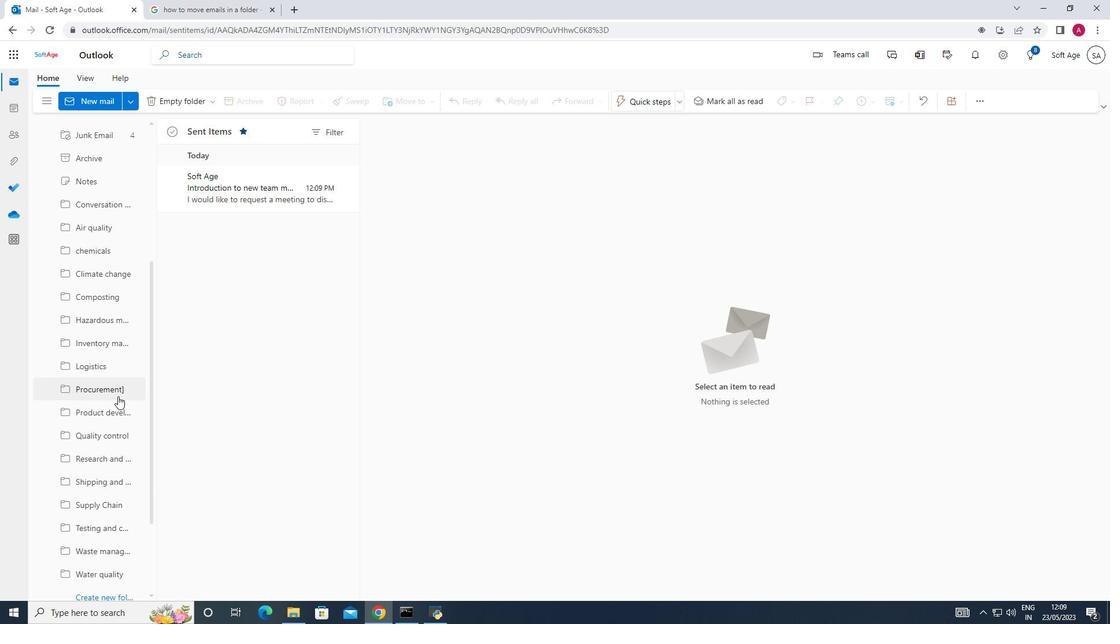 
Action: Mouse scrolled (118, 396) with delta (0, 0)
Screenshot: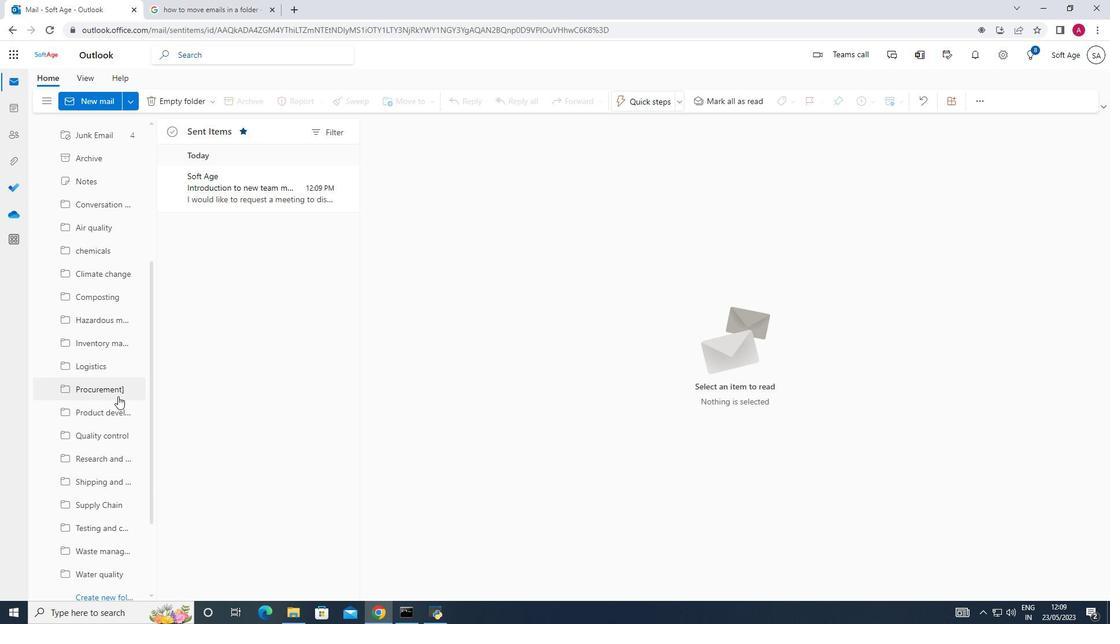 
Action: Mouse moved to (112, 488)
Screenshot: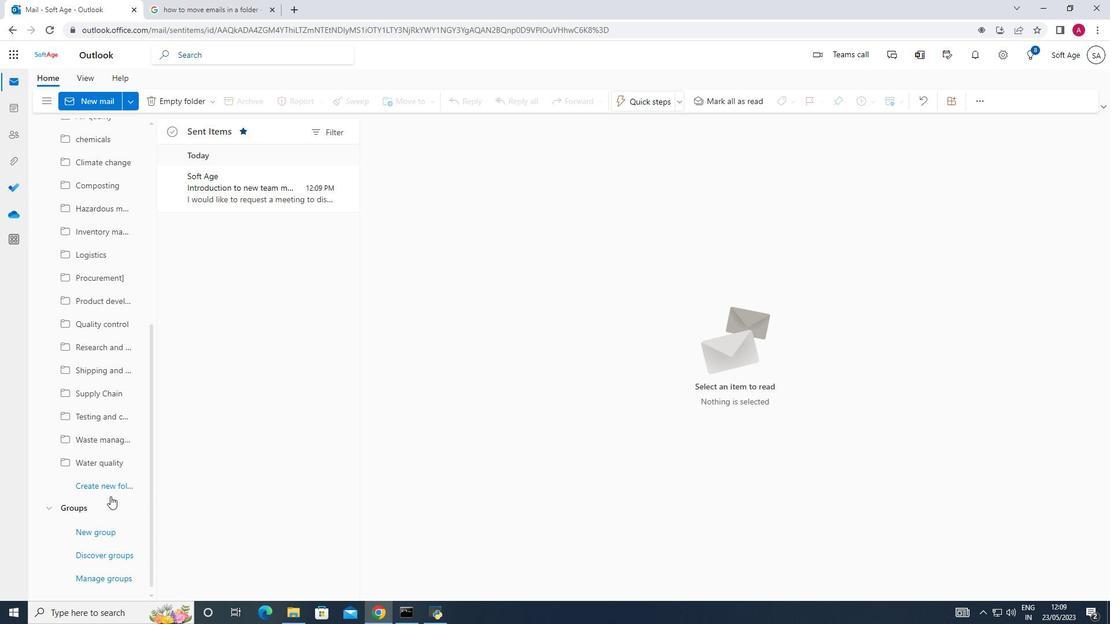 
Action: Mouse pressed left at (112, 488)
Screenshot: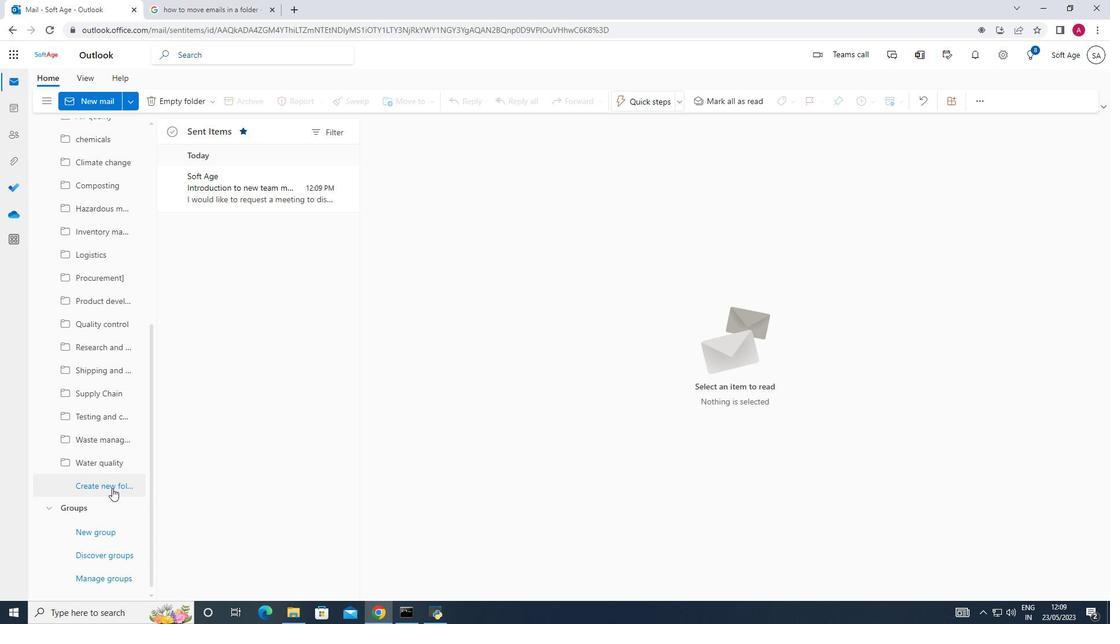 
Action: Mouse moved to (87, 481)
Screenshot: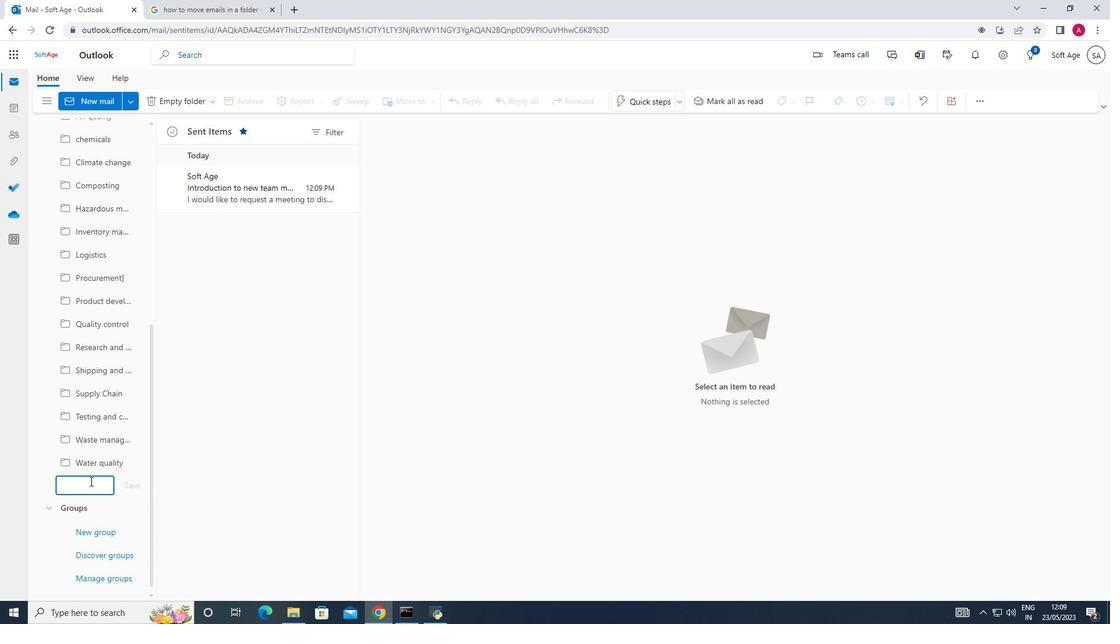 
Action: Mouse pressed left at (87, 481)
Screenshot: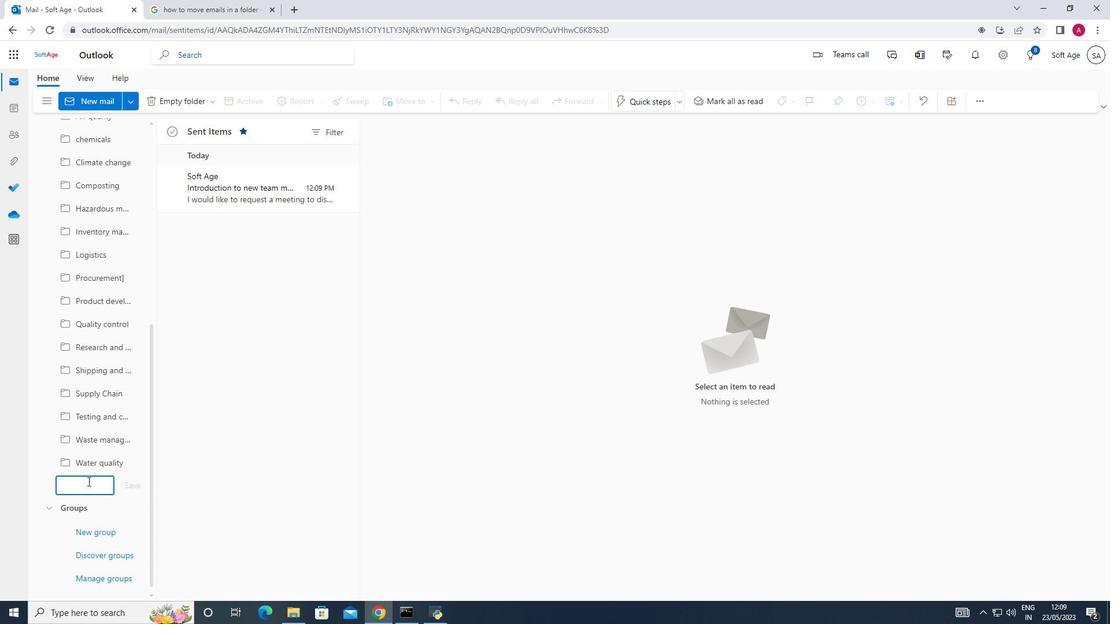 
Action: Mouse moved to (86, 481)
Screenshot: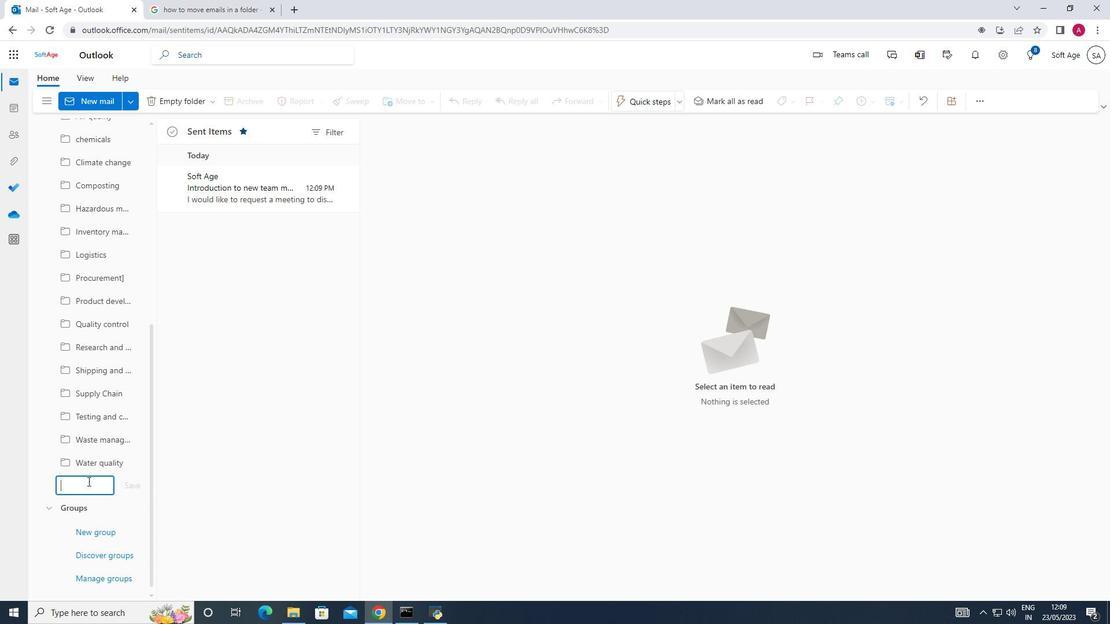 
Action: Key pressed <Key.shift><Key.shift><Key.shift><Key.shift><Key.shift>Warehousing
Screenshot: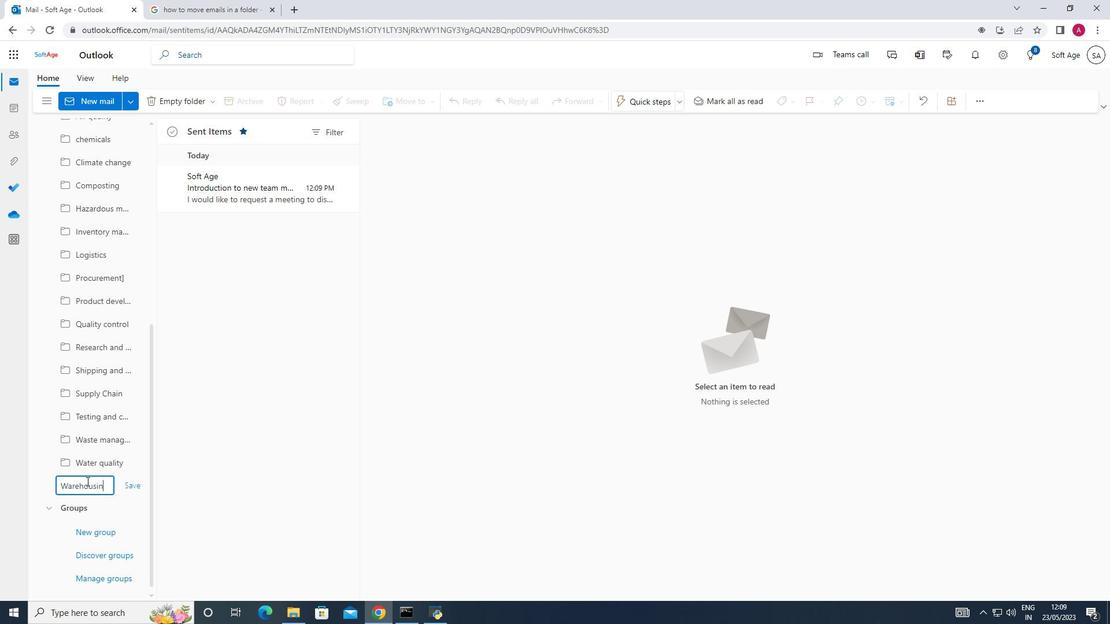 
Action: Mouse moved to (136, 483)
Screenshot: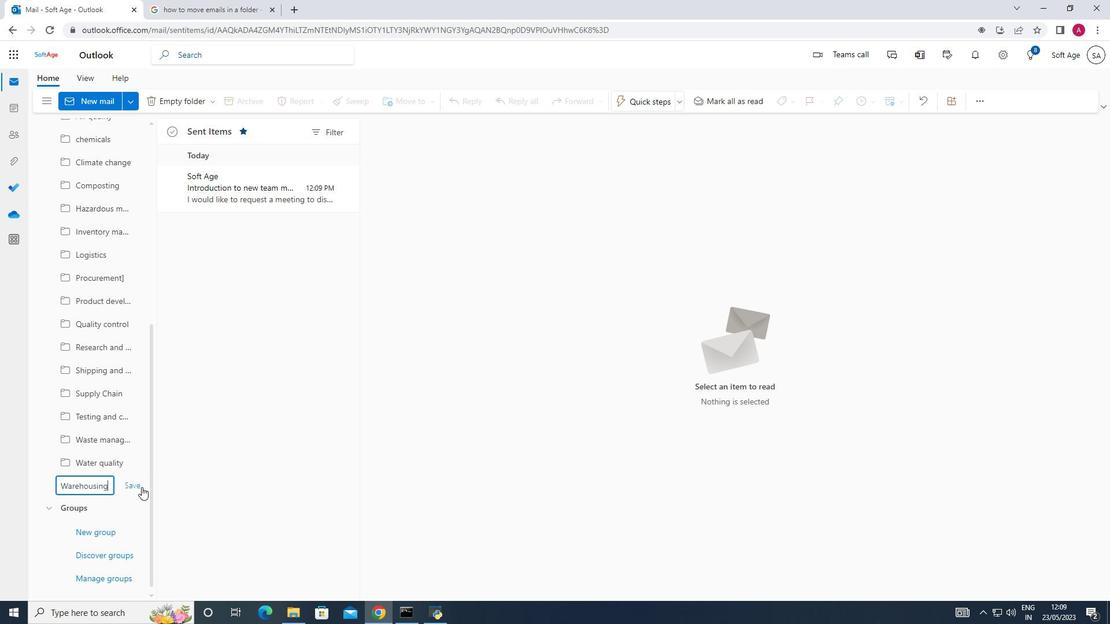 
Action: Mouse pressed left at (136, 483)
Screenshot: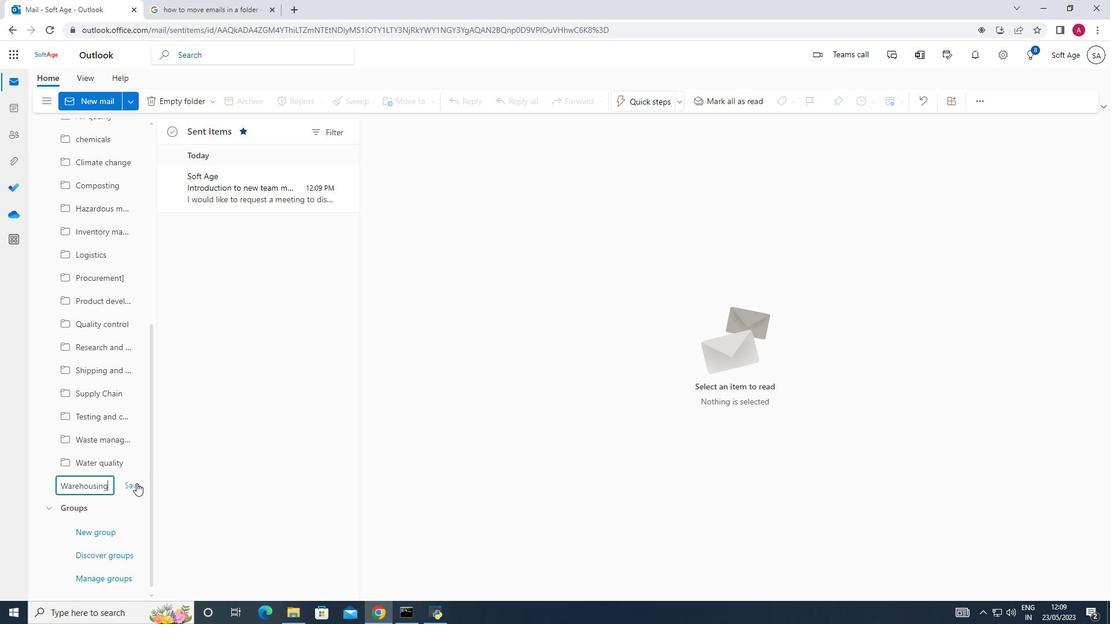 
Action: Mouse moved to (263, 191)
Screenshot: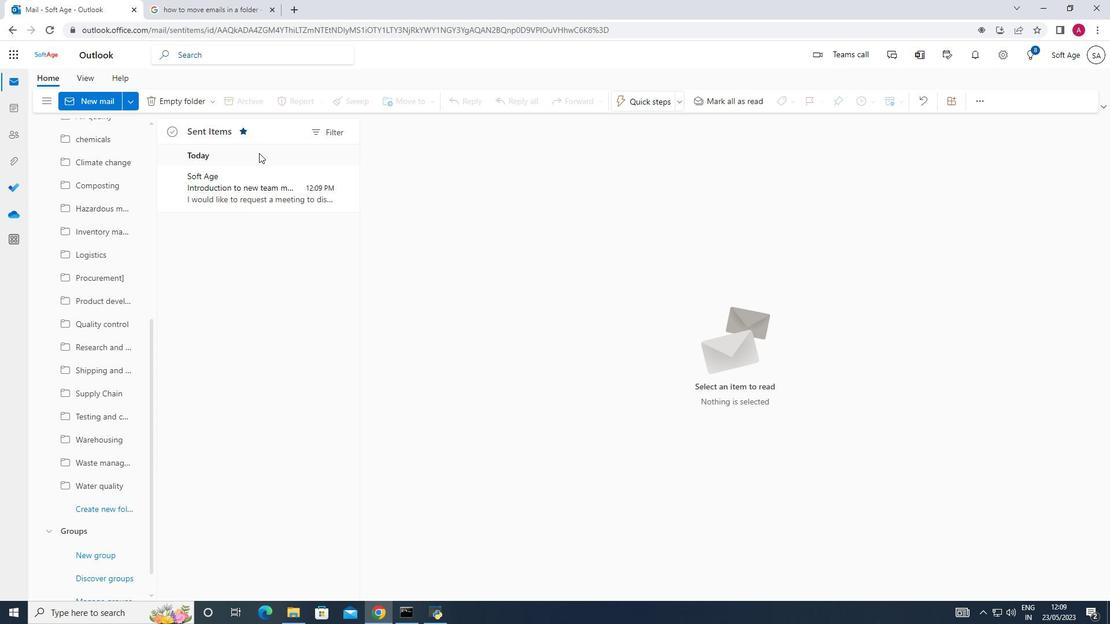 
Action: Mouse pressed left at (263, 191)
Screenshot: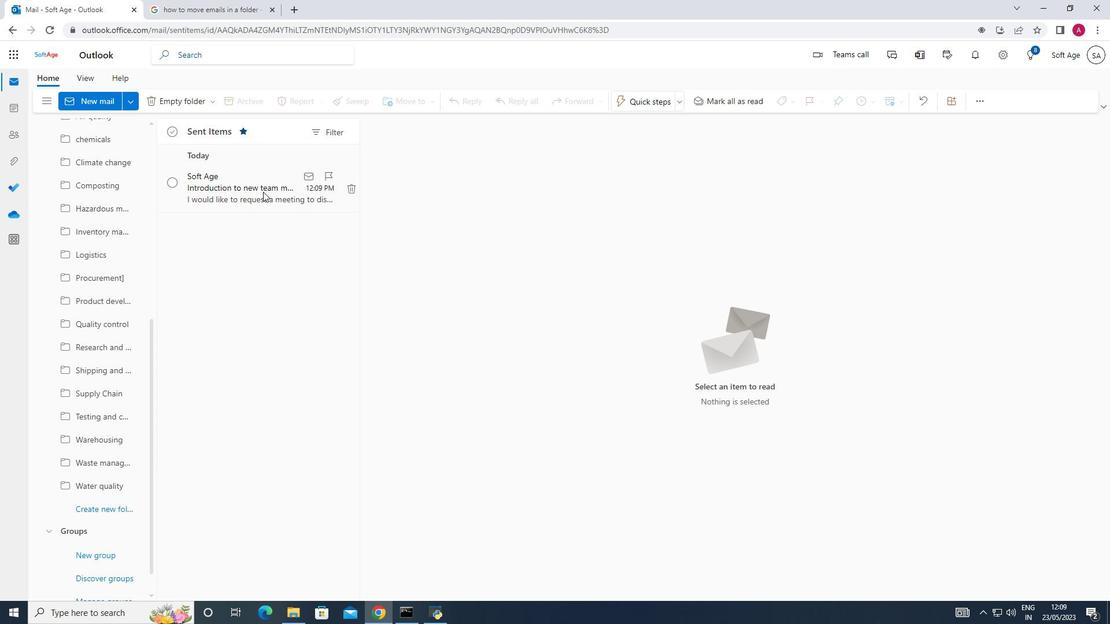 
Action: Mouse pressed right at (263, 191)
Screenshot: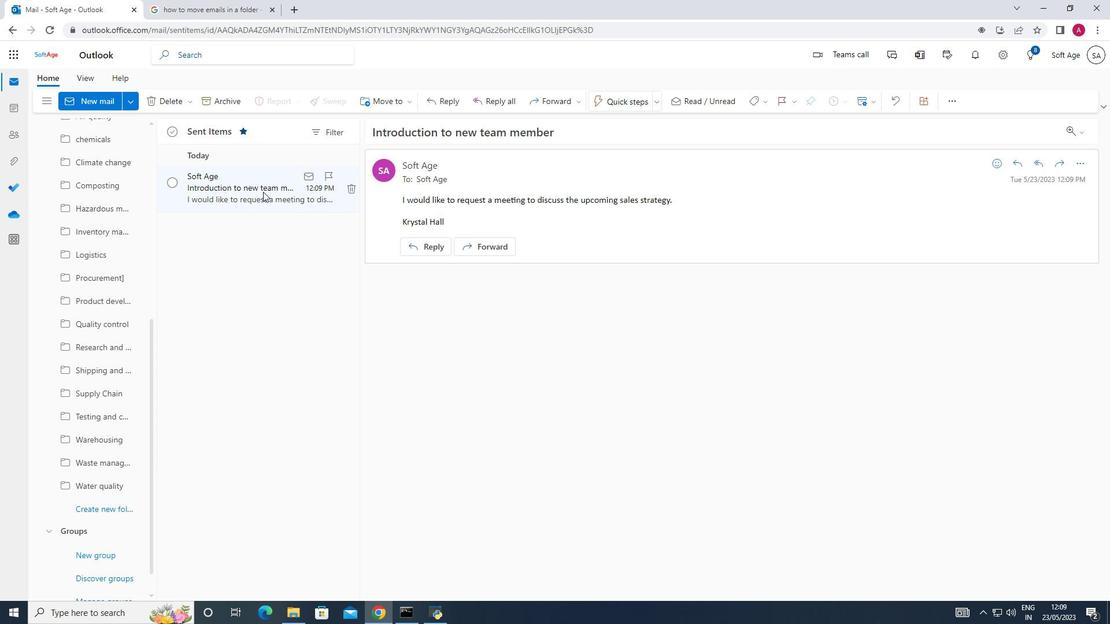 
Action: Mouse moved to (291, 246)
Screenshot: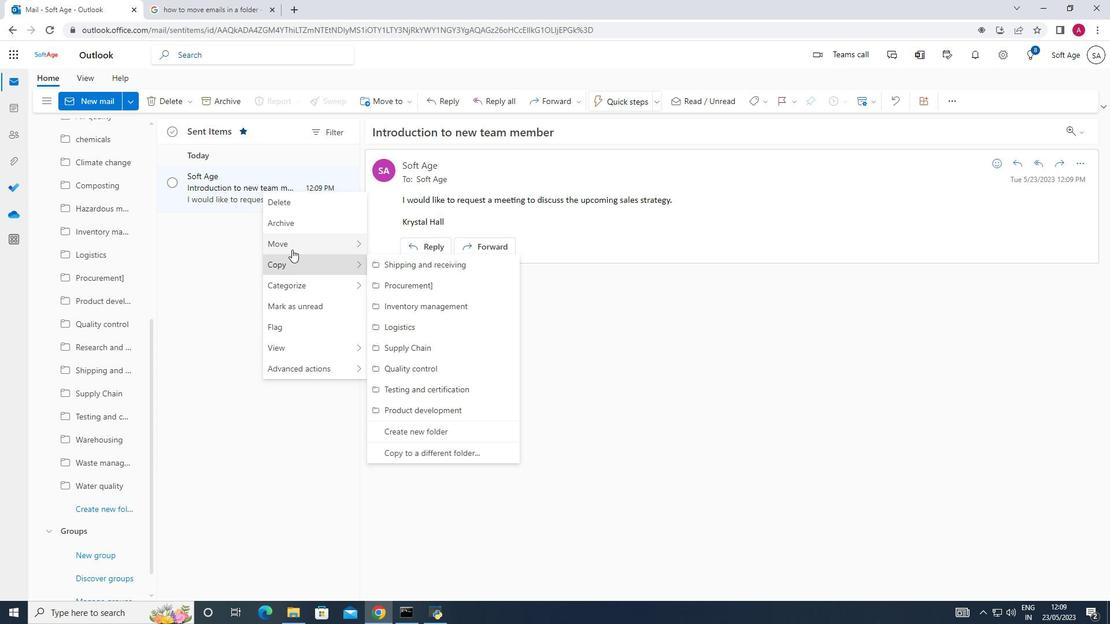 
Action: Mouse pressed left at (291, 246)
Screenshot: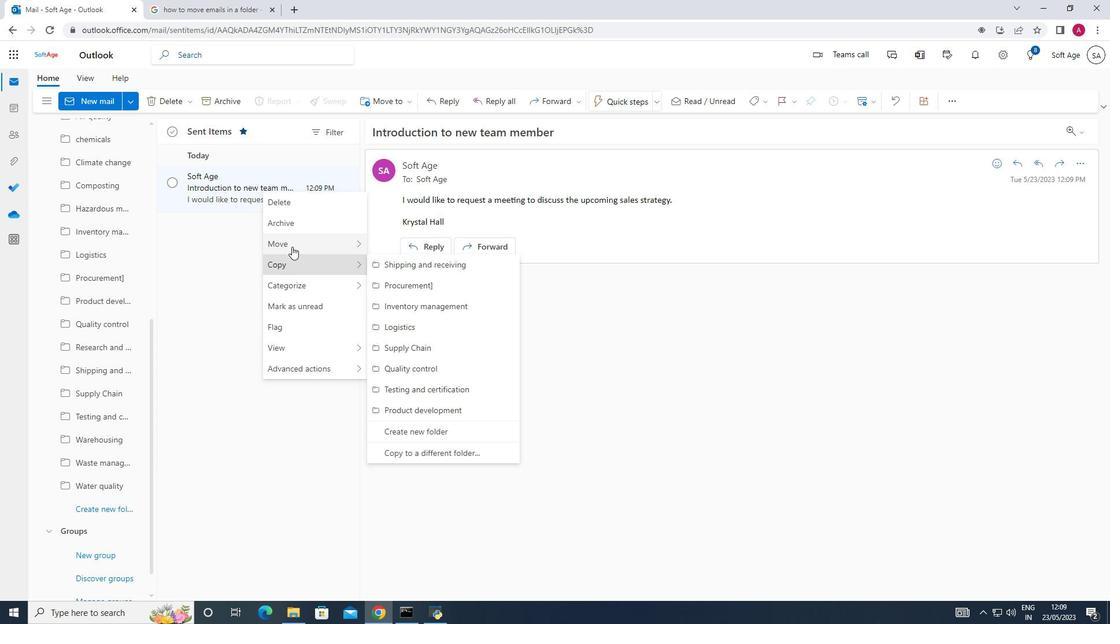 
Action: Mouse moved to (393, 246)
Screenshot: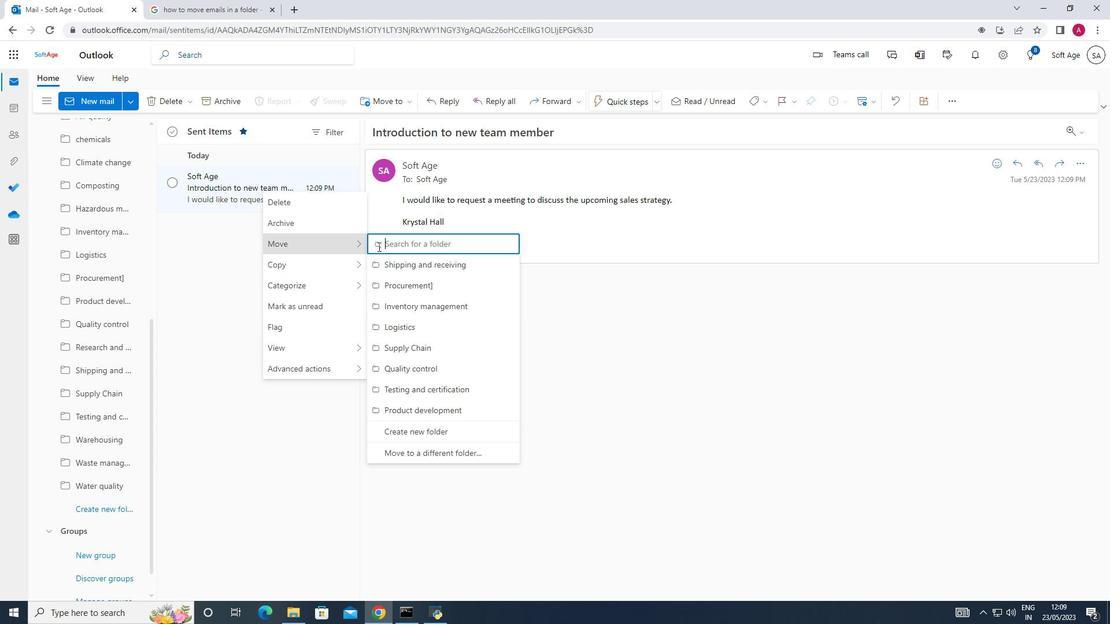 
Action: Mouse pressed left at (393, 246)
Screenshot: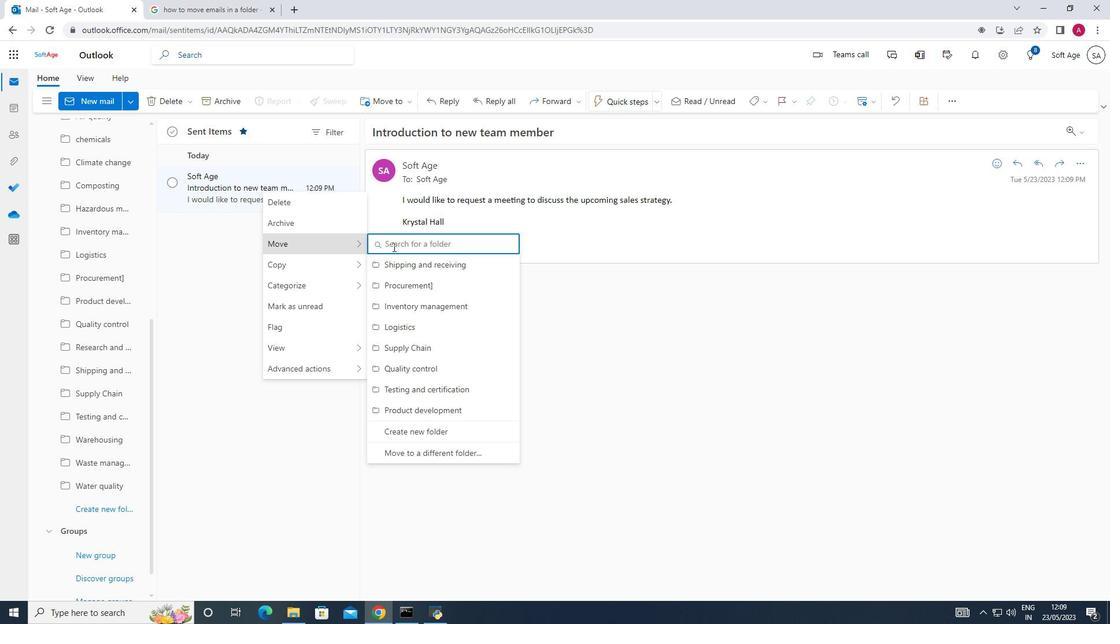 
Action: Mouse moved to (393, 246)
Screenshot: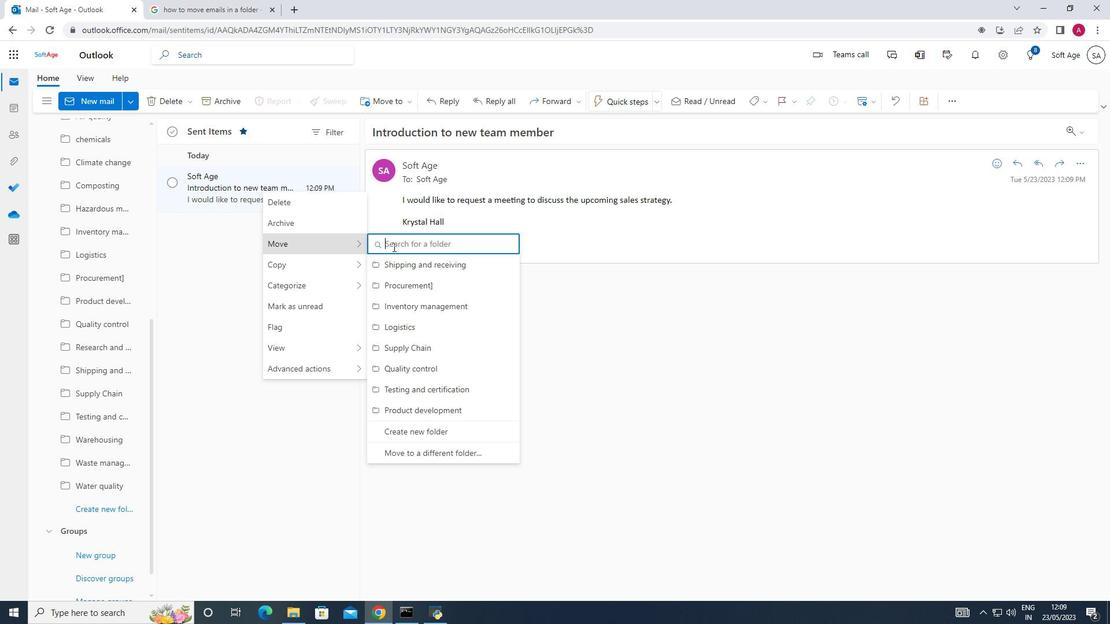 
Action: Key pressed ware
Screenshot: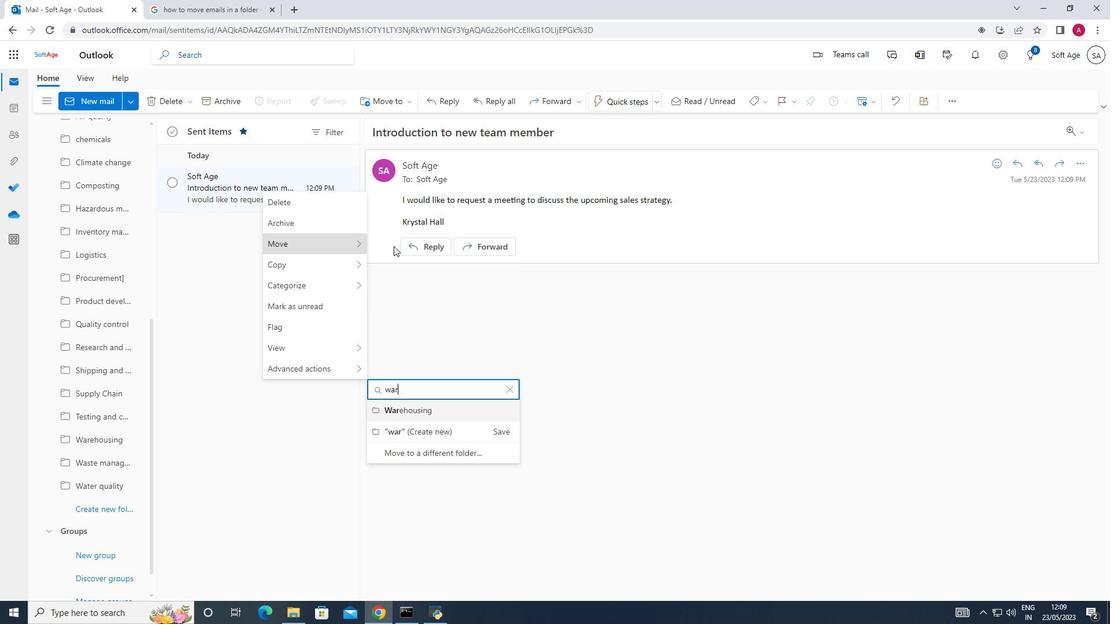 
Action: Mouse moved to (464, 412)
Screenshot: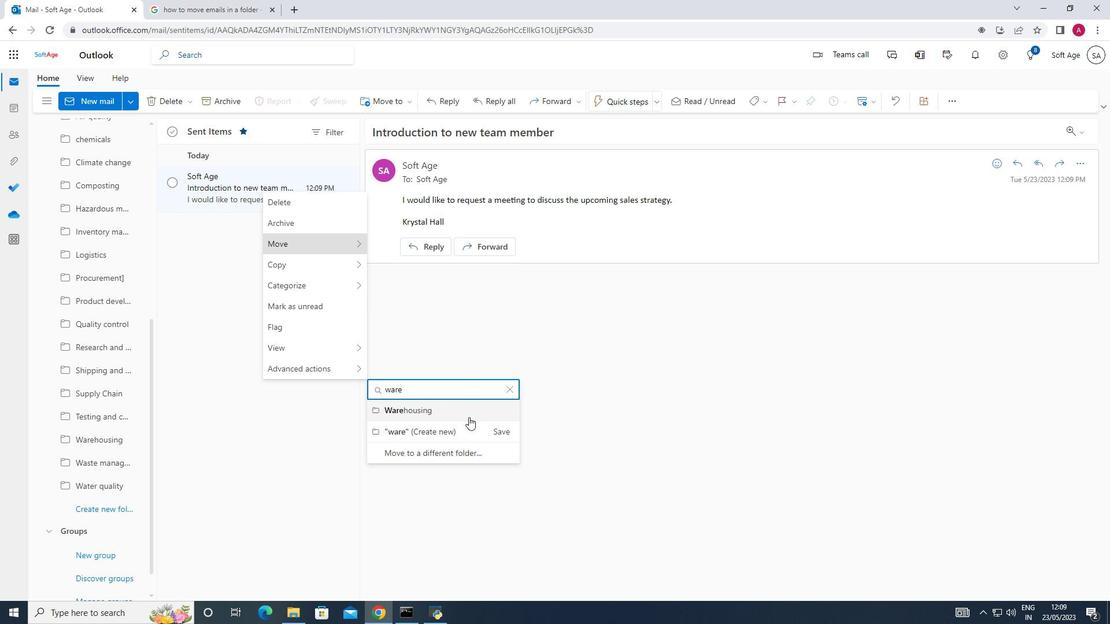 
Action: Mouse pressed left at (464, 412)
Screenshot: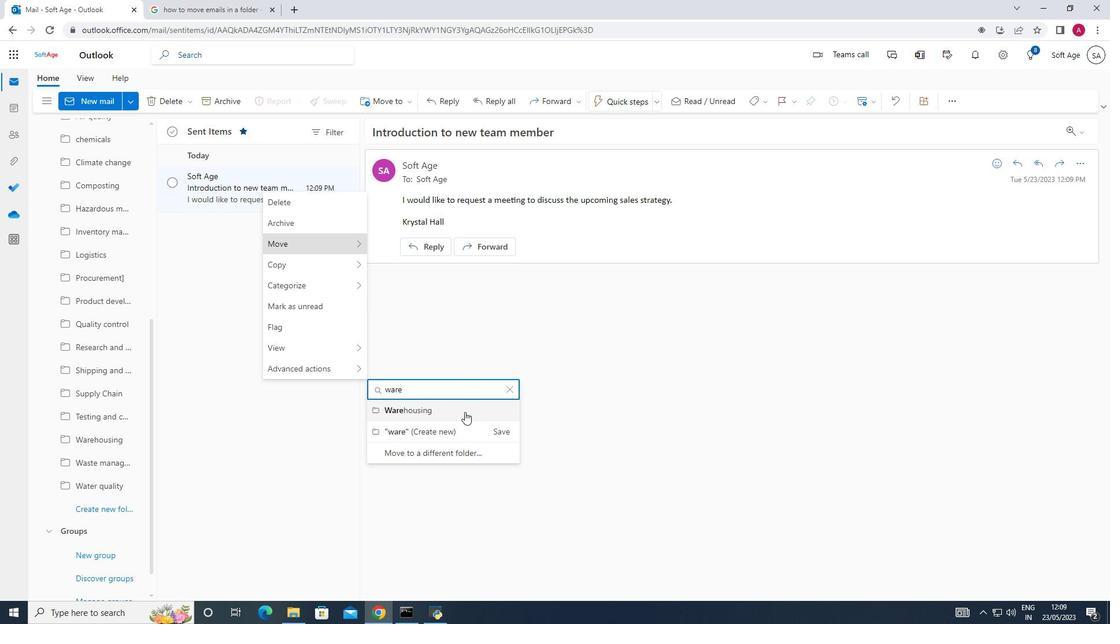 
Action: Mouse moved to (466, 389)
Screenshot: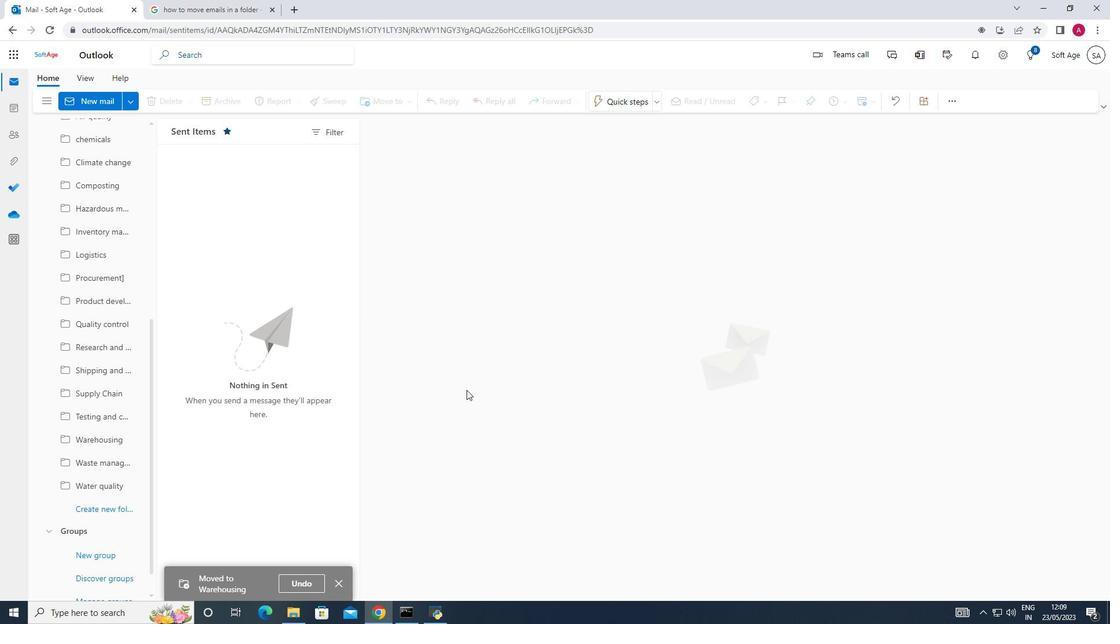 
